 Task: Find connections with filter location Hatvan with filter topic #entrepreneurshipwith filter profile language French with filter current company BMW India with filter school Vignans Foundation for Science, Technology & Research with filter industry Investment Banking with filter service category Corporate Law with filter keywords title Customer Support
Action: Mouse moved to (538, 67)
Screenshot: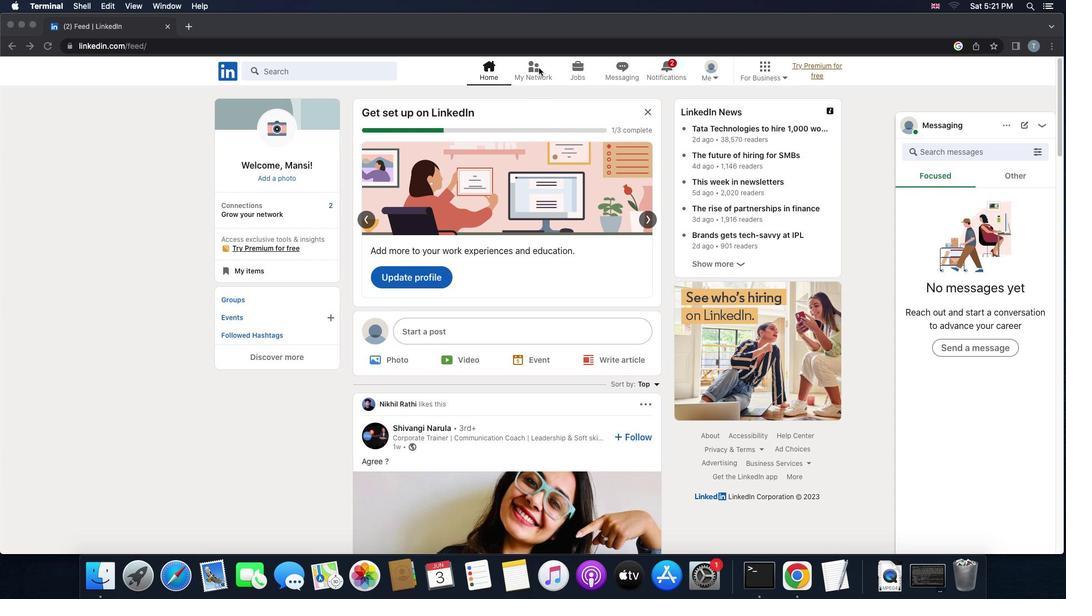 
Action: Mouse pressed left at (538, 67)
Screenshot: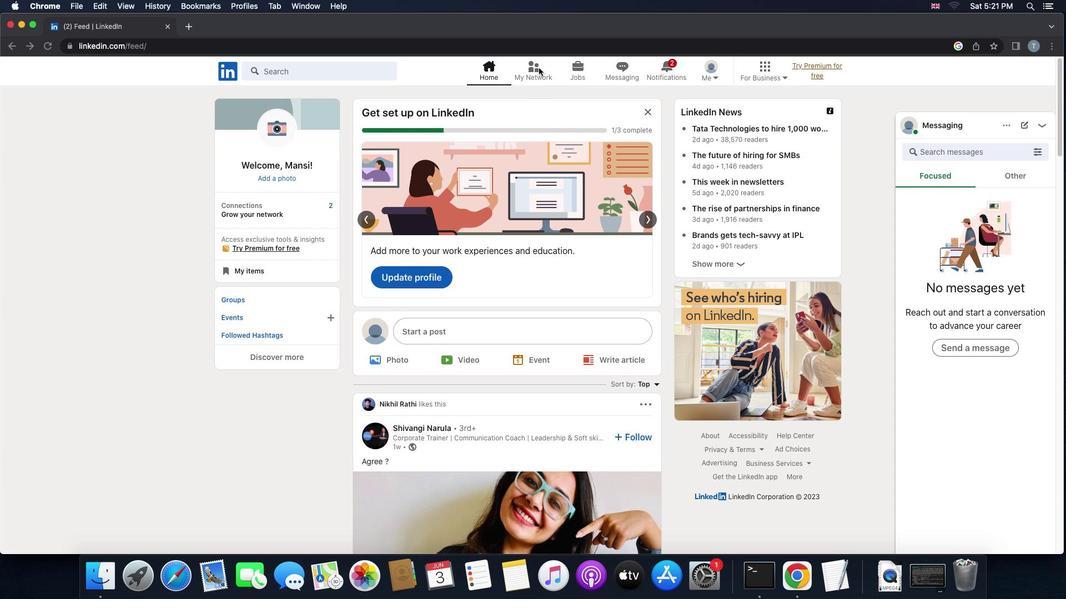 
Action: Mouse pressed left at (538, 67)
Screenshot: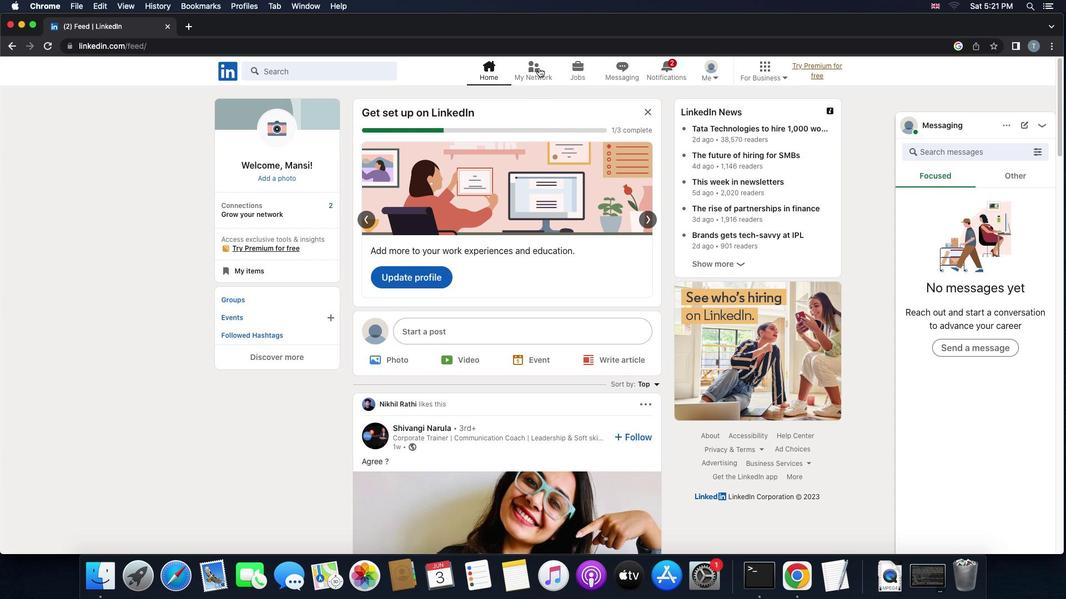 
Action: Mouse moved to (348, 128)
Screenshot: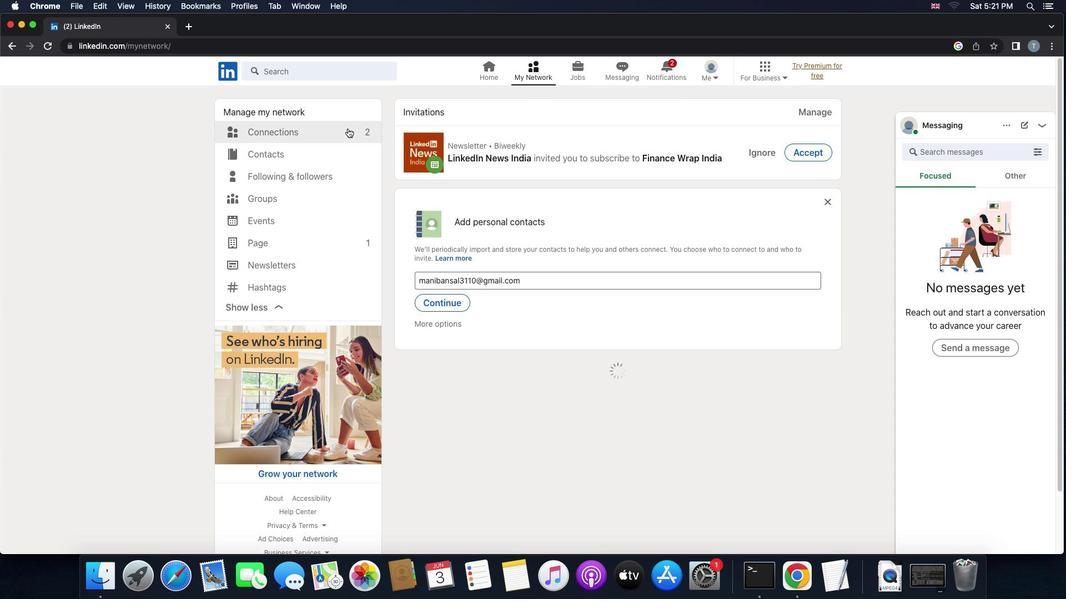 
Action: Mouse pressed left at (348, 128)
Screenshot: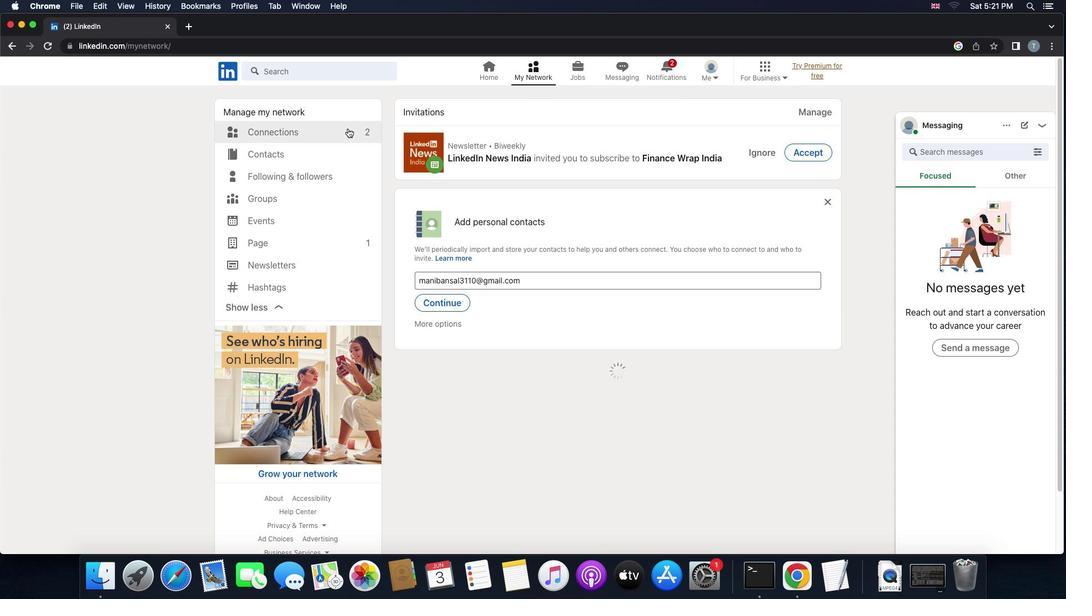 
Action: Mouse moved to (635, 136)
Screenshot: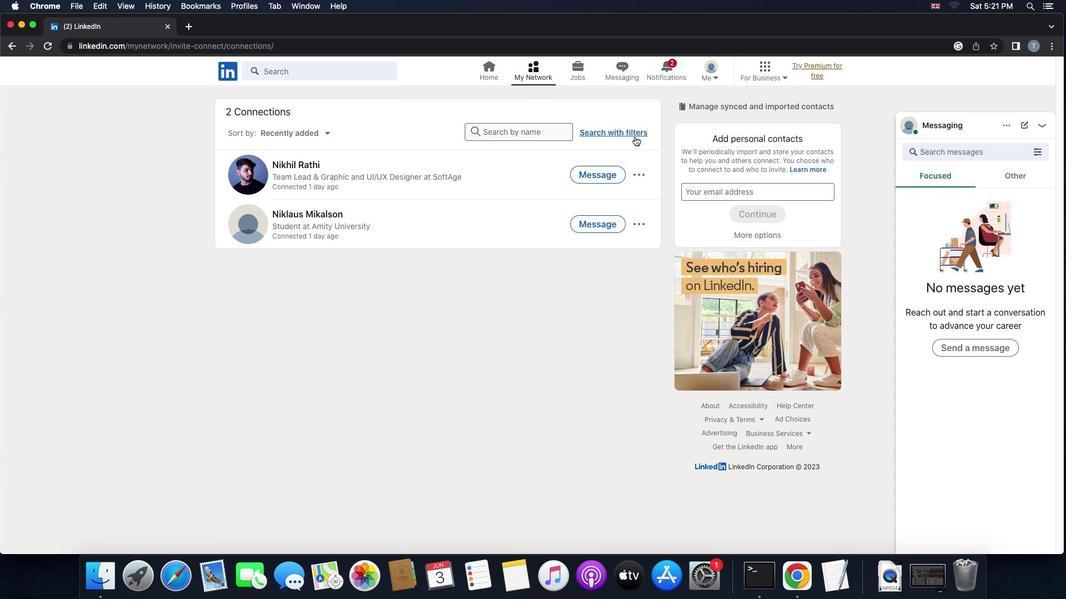 
Action: Mouse pressed left at (635, 136)
Screenshot: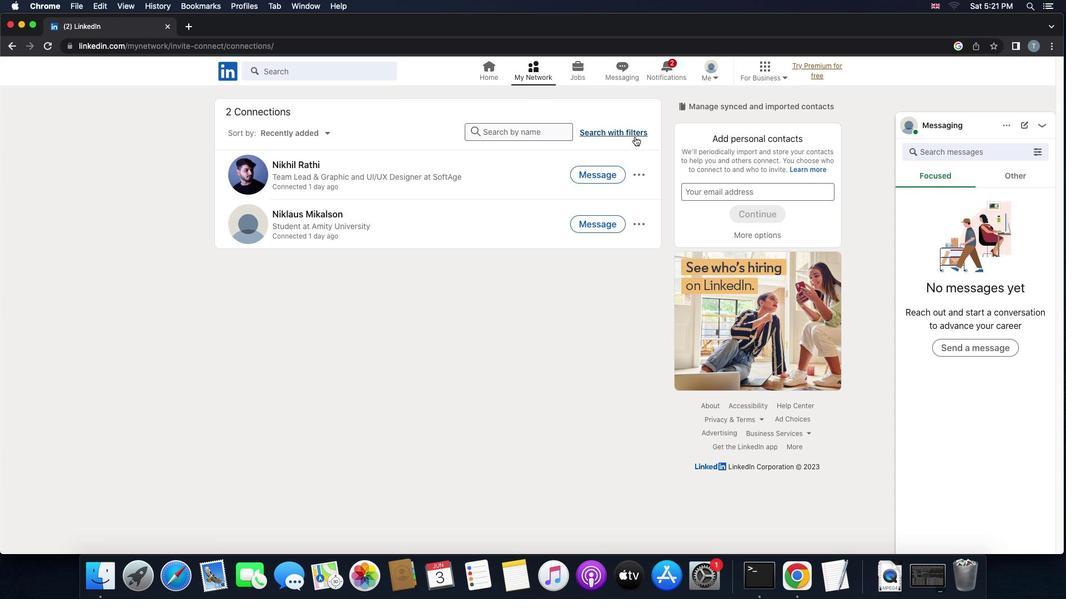 
Action: Mouse moved to (574, 97)
Screenshot: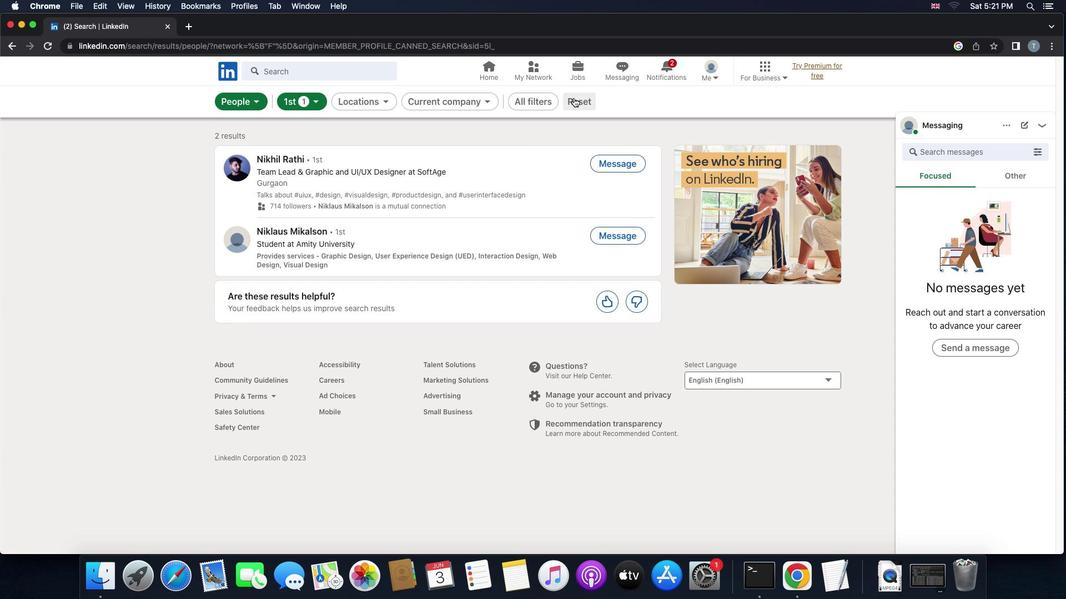 
Action: Mouse pressed left at (574, 97)
Screenshot: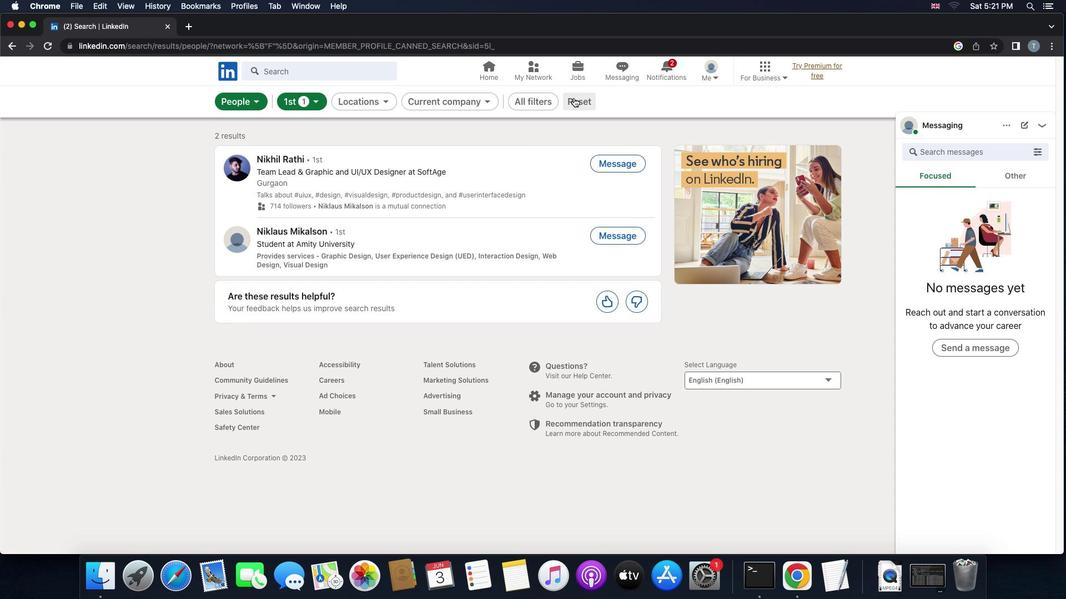 
Action: Mouse moved to (549, 102)
Screenshot: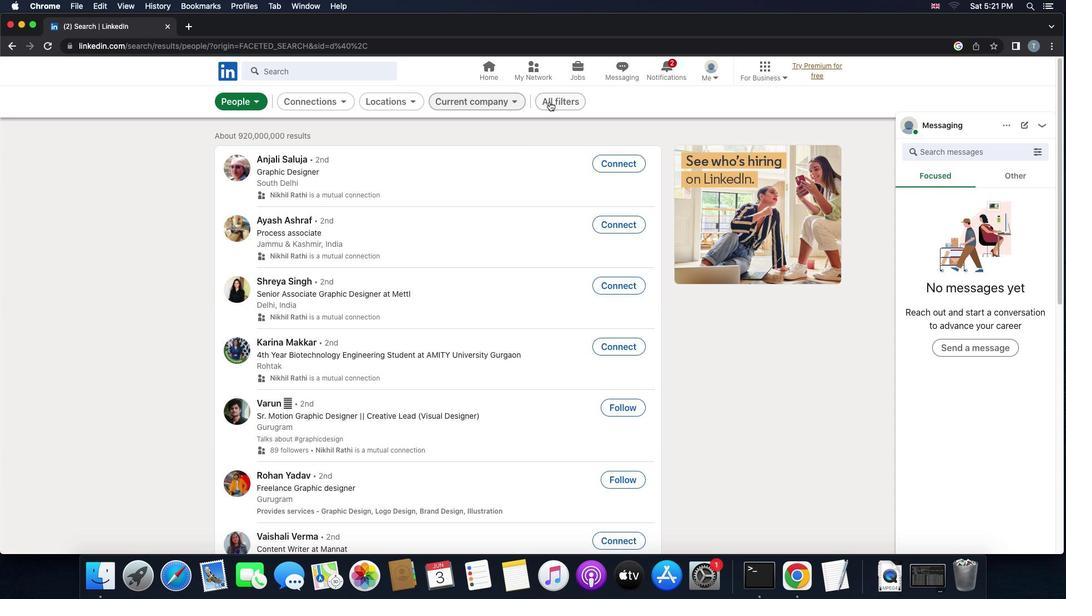 
Action: Mouse pressed left at (549, 102)
Screenshot: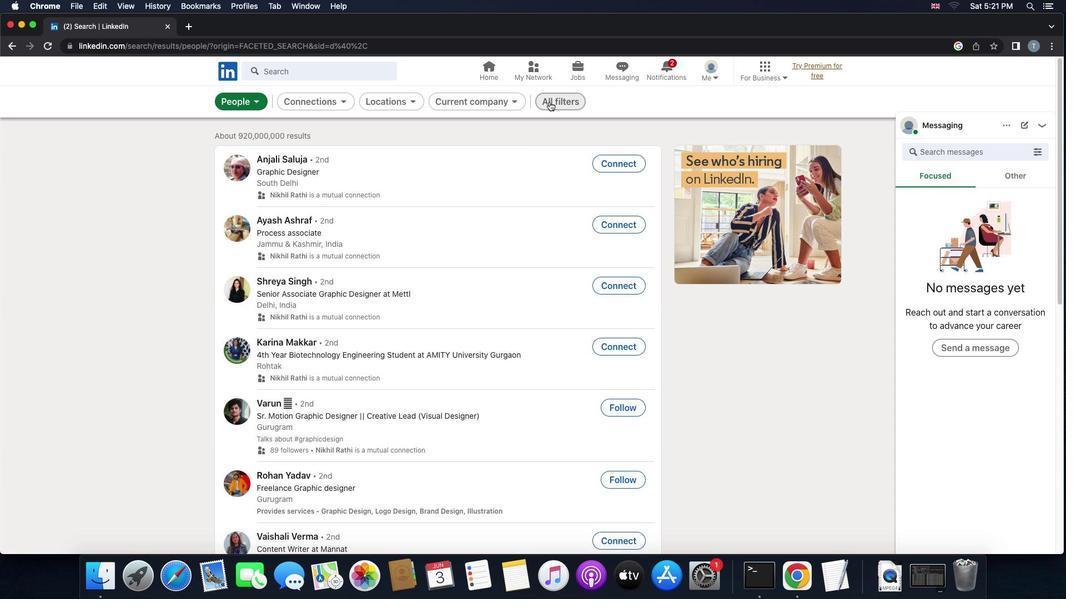 
Action: Mouse moved to (824, 251)
Screenshot: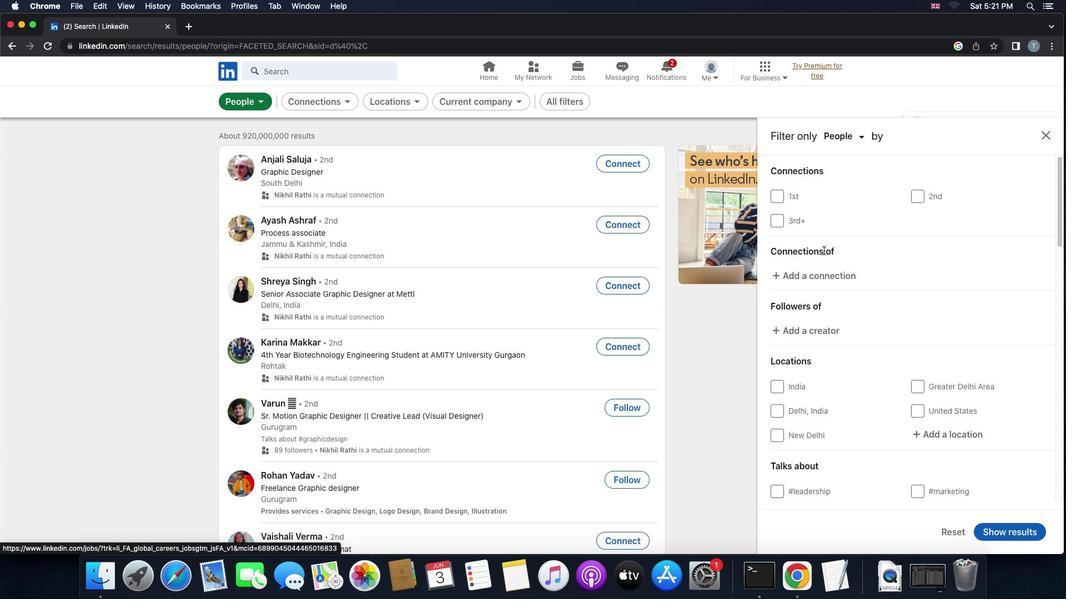 
Action: Mouse scrolled (824, 251) with delta (0, 0)
Screenshot: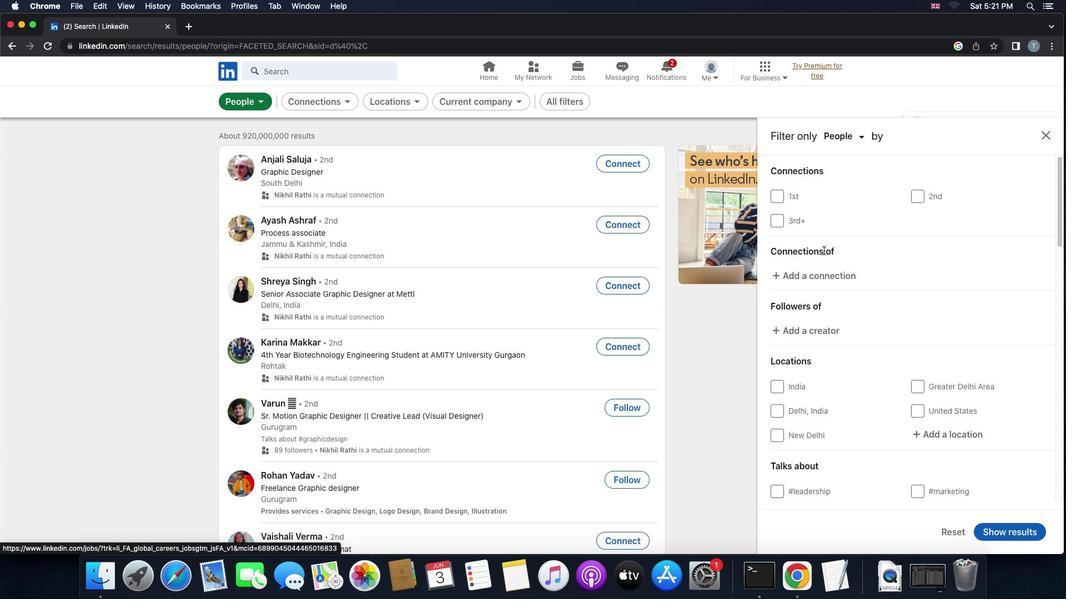 
Action: Mouse scrolled (824, 251) with delta (0, 0)
Screenshot: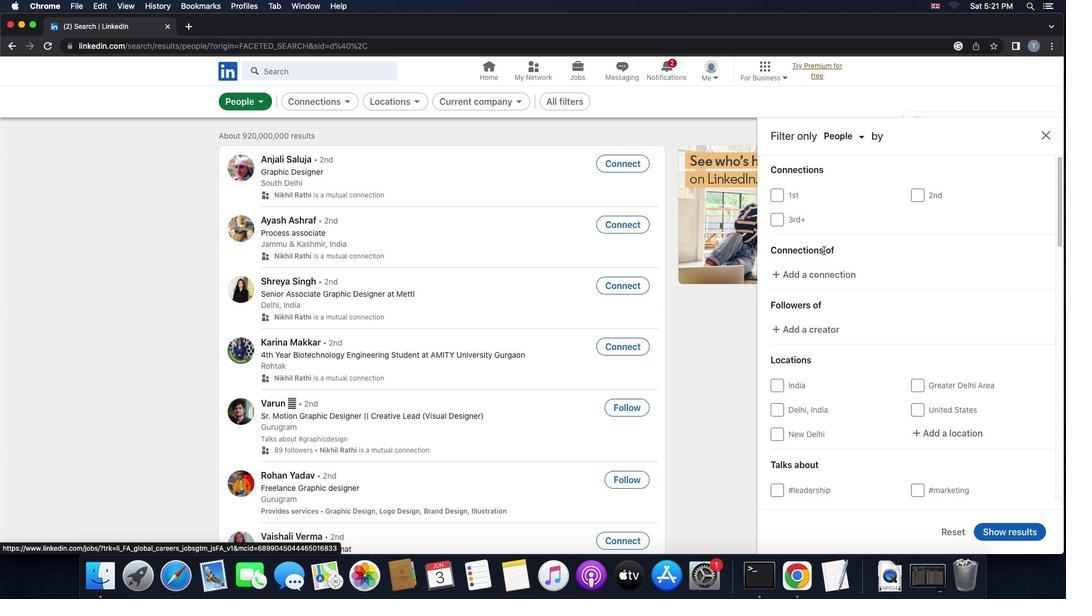 
Action: Mouse scrolled (824, 251) with delta (0, -1)
Screenshot: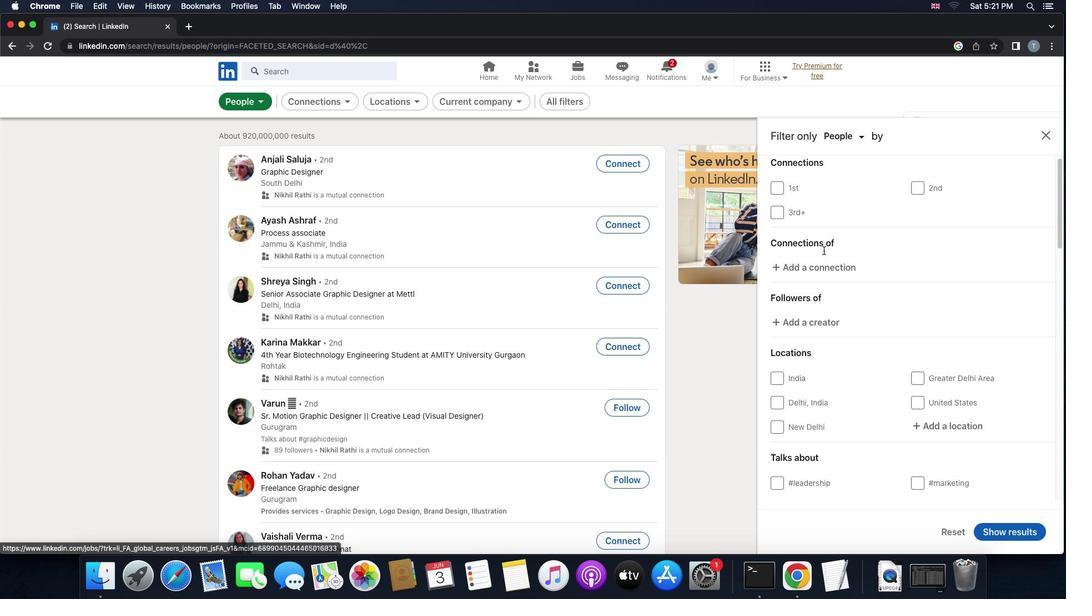 
Action: Mouse scrolled (824, 251) with delta (0, -1)
Screenshot: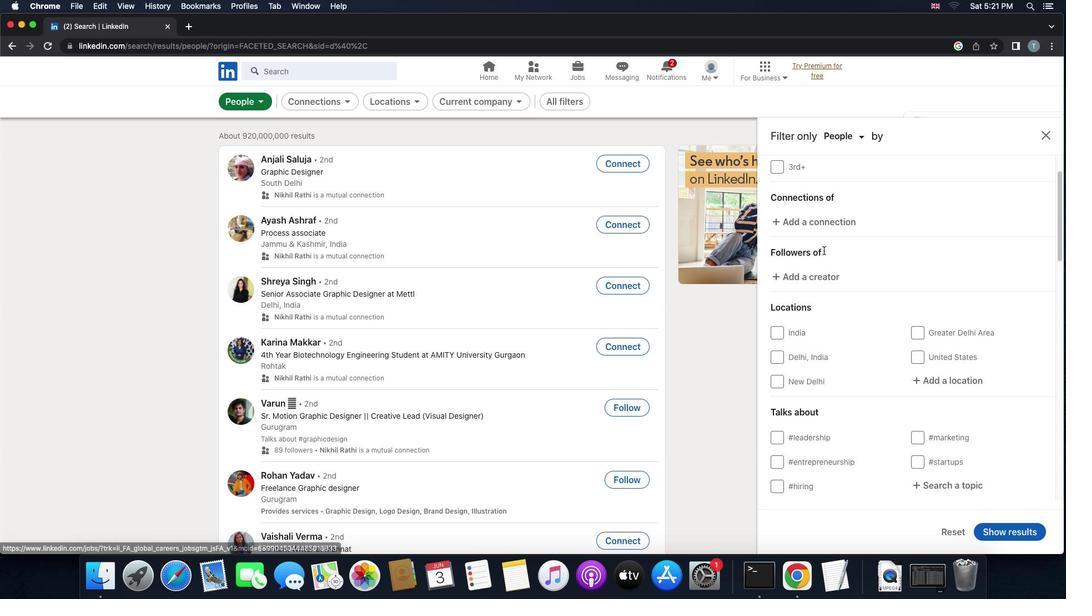 
Action: Mouse moved to (938, 254)
Screenshot: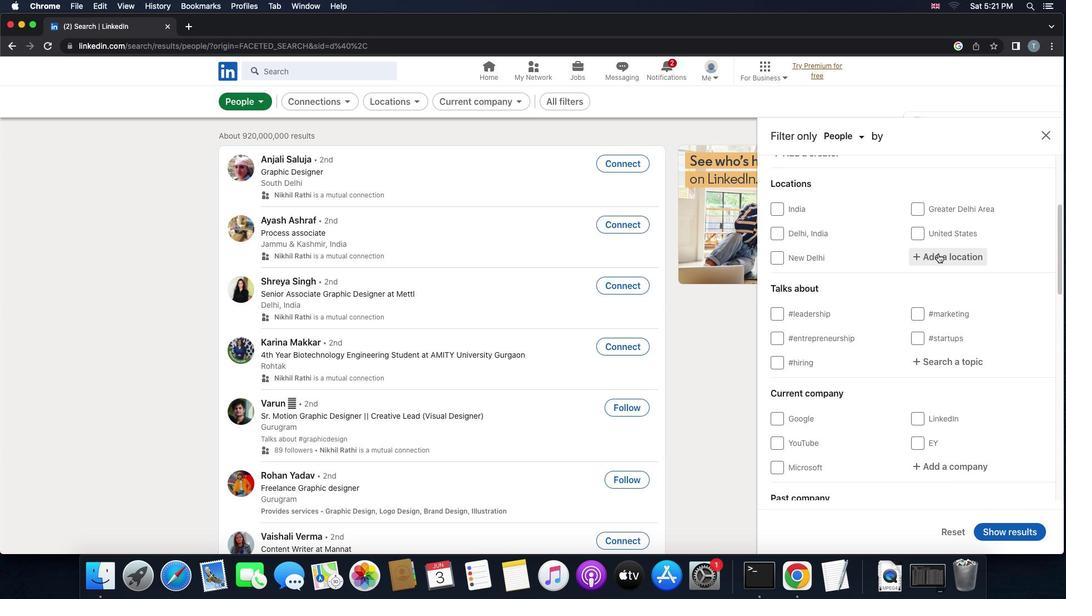 
Action: Mouse pressed left at (938, 254)
Screenshot: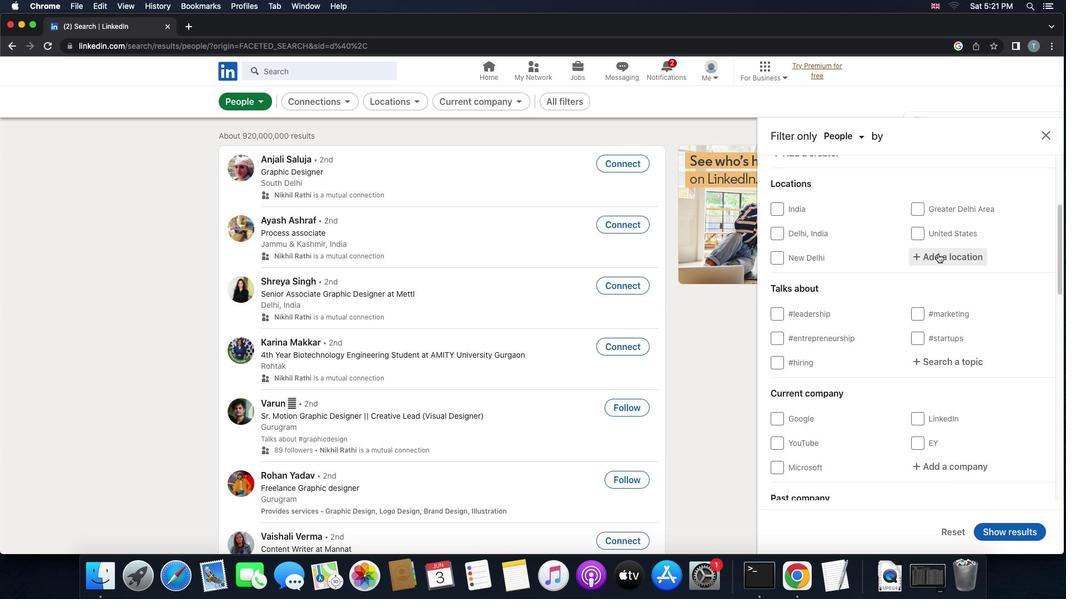 
Action: Key pressed 'h''a''t''v''a''n'
Screenshot: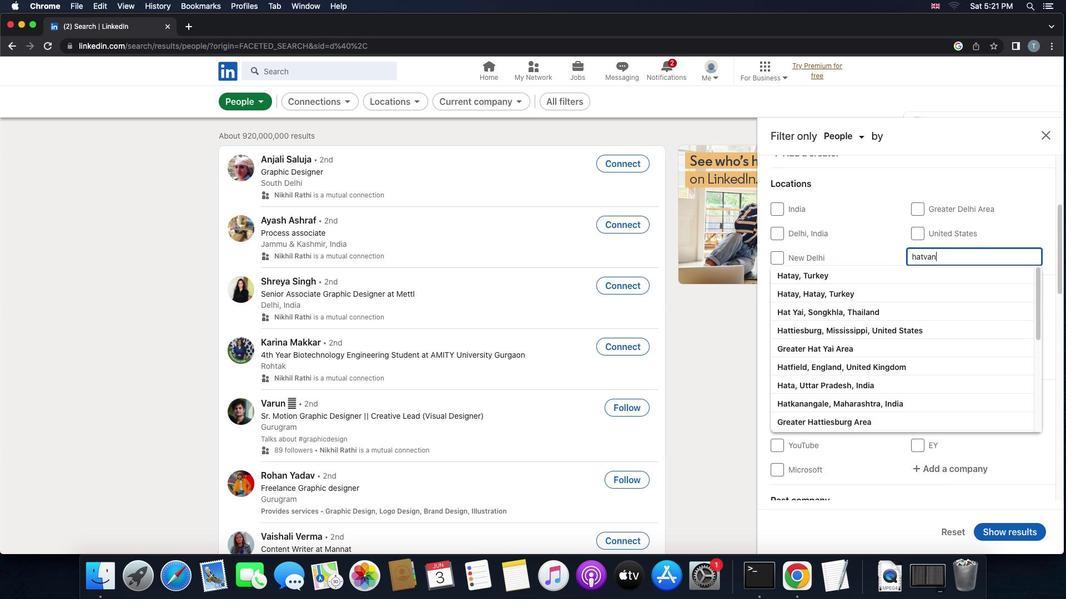 
Action: Mouse moved to (935, 276)
Screenshot: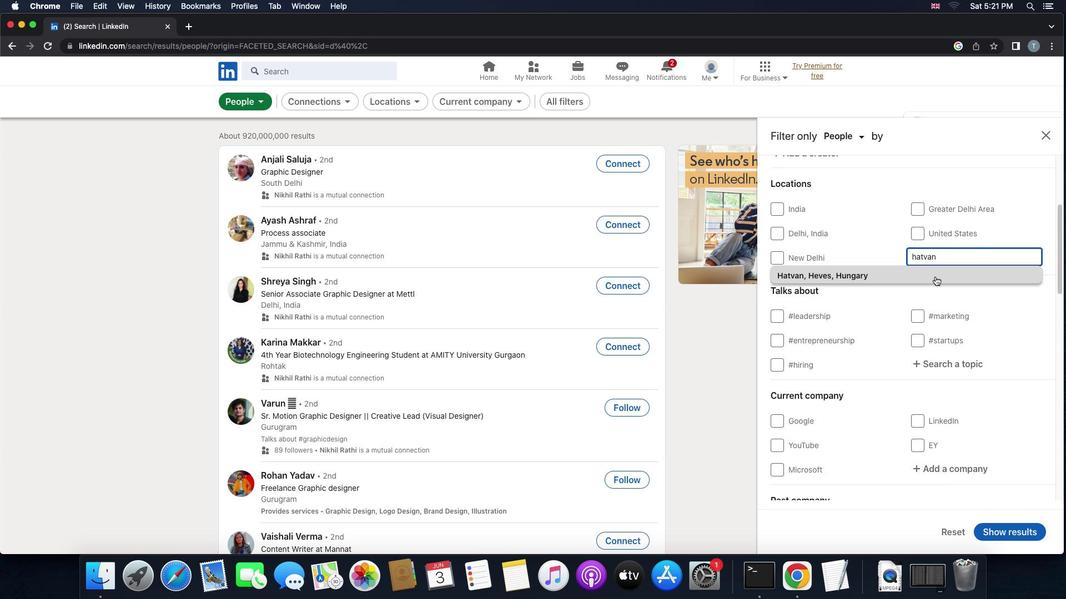 
Action: Mouse pressed left at (935, 276)
Screenshot: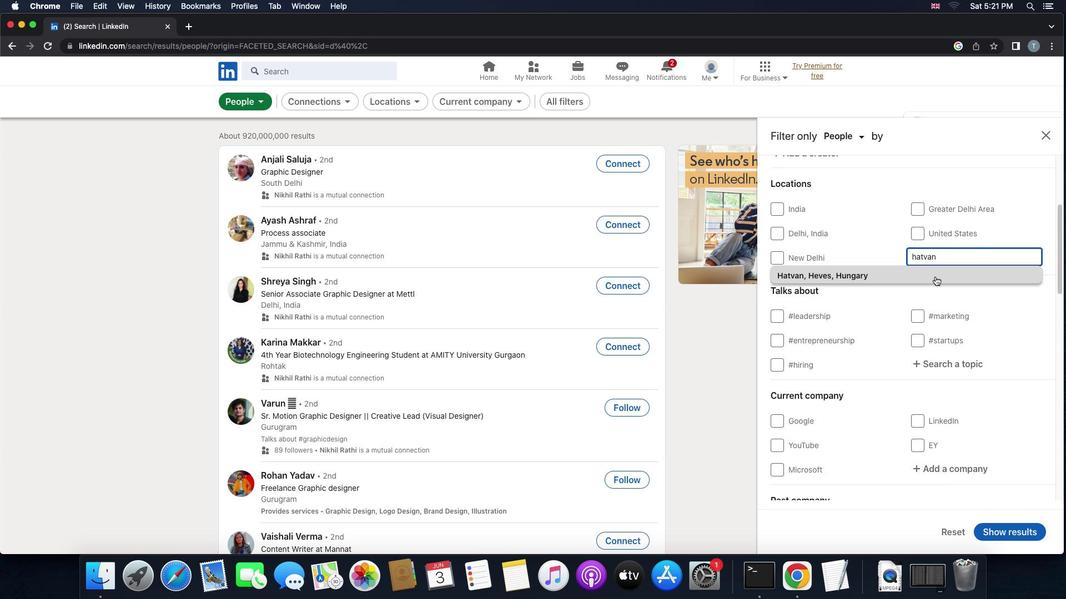 
Action: Mouse moved to (927, 382)
Screenshot: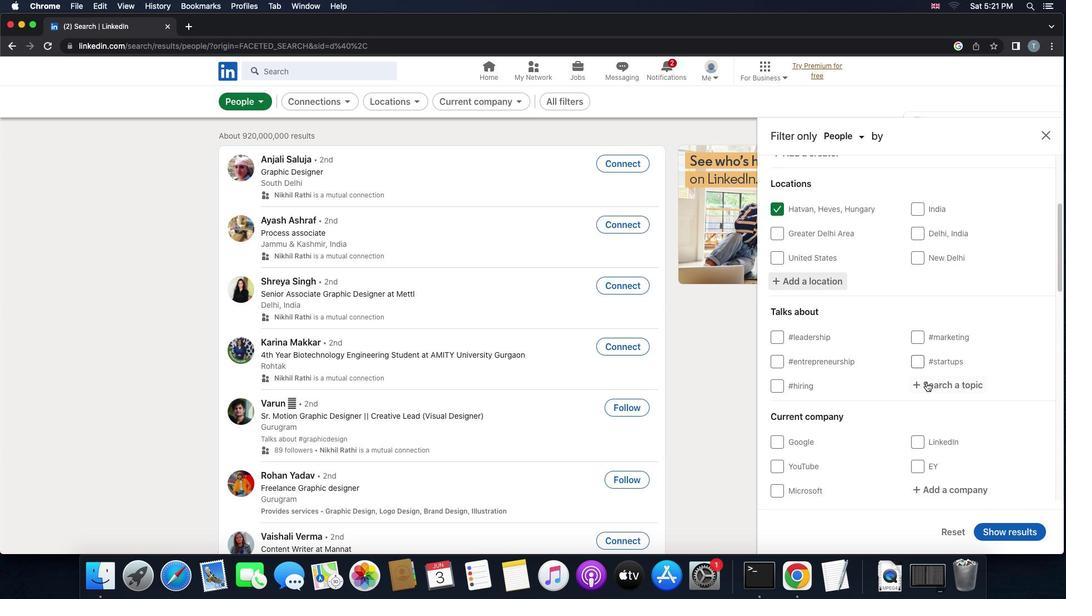 
Action: Mouse pressed left at (927, 382)
Screenshot: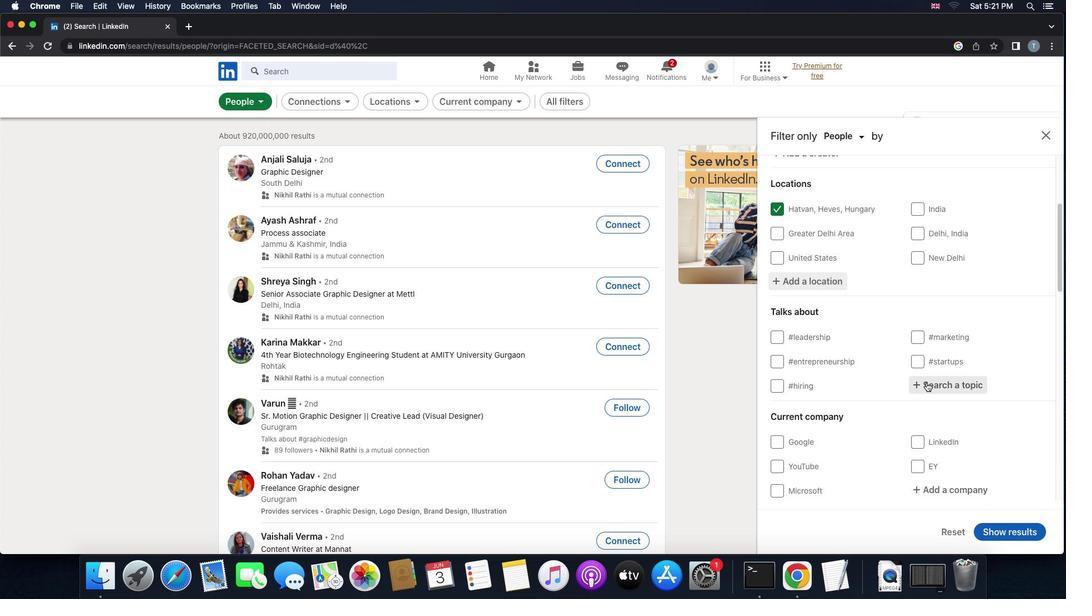 
Action: Key pressed 'e''n''t''r''e''p''r''e''n''e''u''r''s''g'Key.backspace'h'
Screenshot: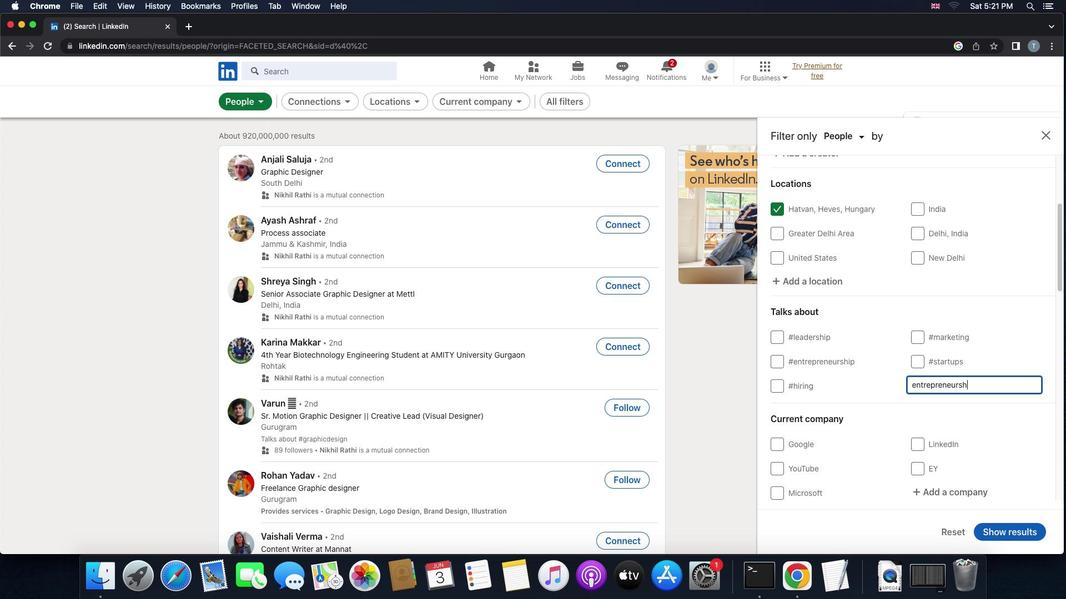 
Action: Mouse moved to (883, 398)
Screenshot: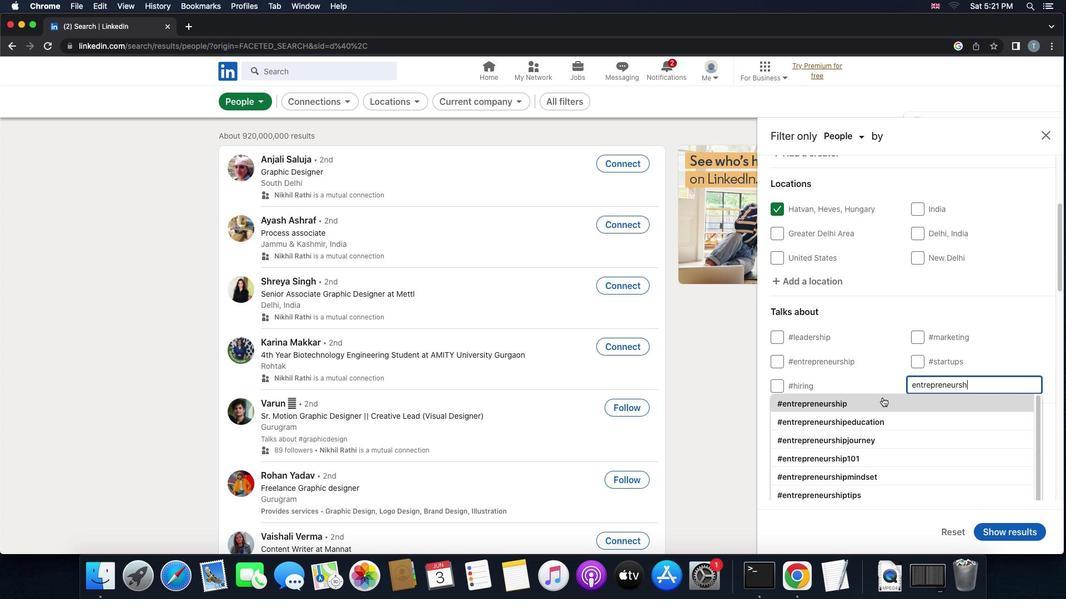 
Action: Mouse pressed left at (883, 398)
Screenshot: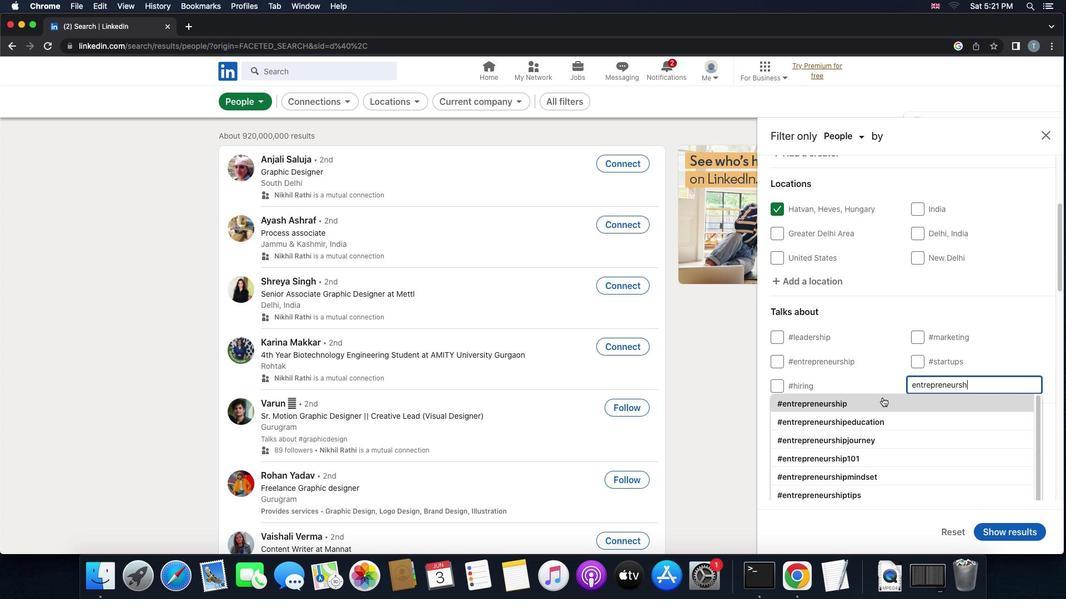 
Action: Mouse scrolled (883, 398) with delta (0, 0)
Screenshot: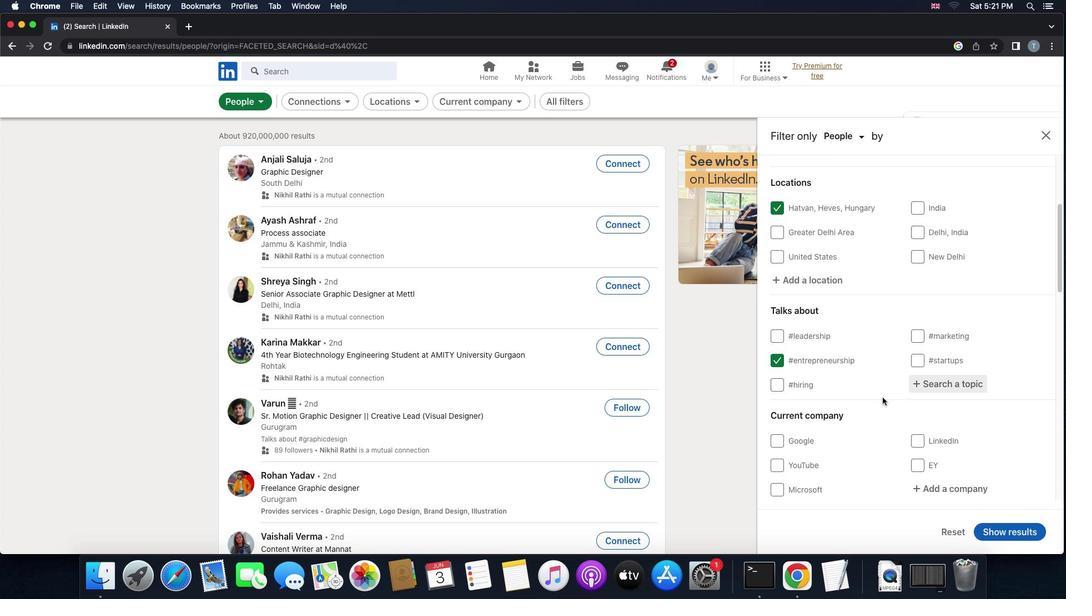 
Action: Mouse scrolled (883, 398) with delta (0, 0)
Screenshot: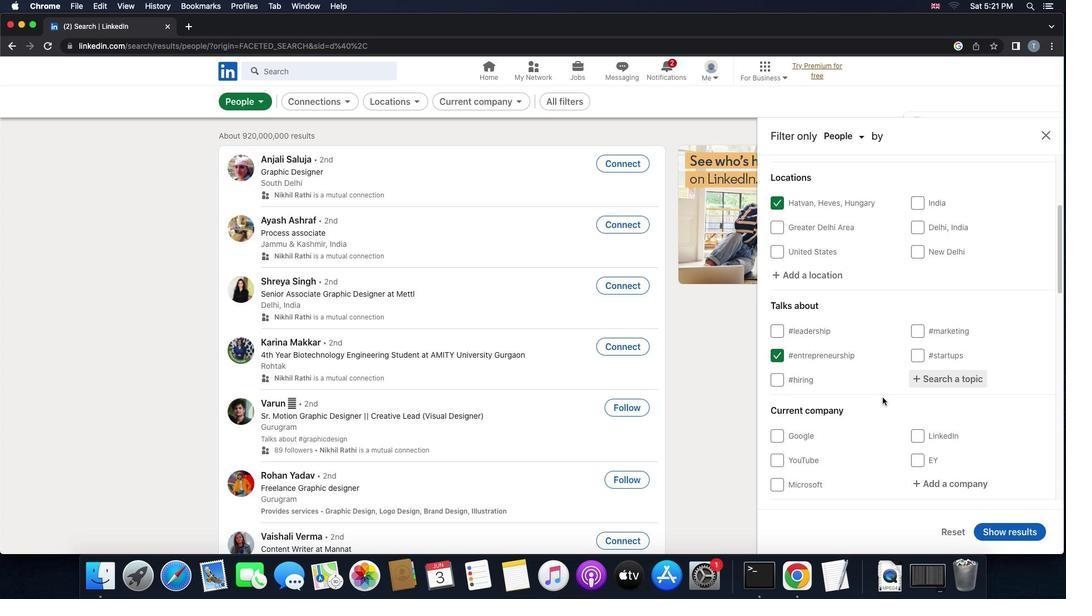 
Action: Mouse scrolled (883, 398) with delta (0, -1)
Screenshot: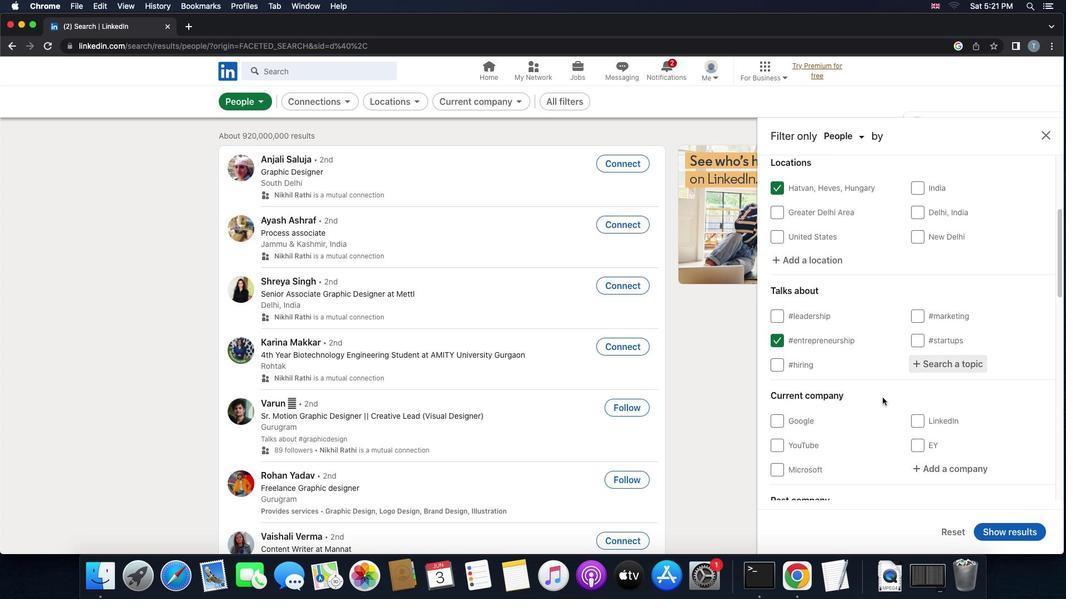 
Action: Mouse scrolled (883, 398) with delta (0, 0)
Screenshot: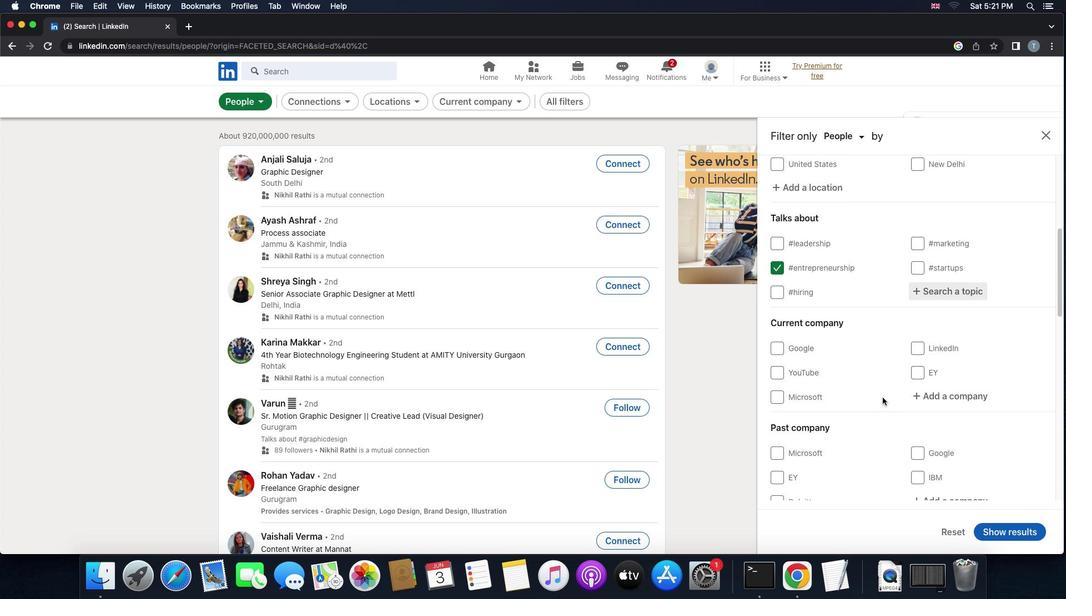 
Action: Mouse scrolled (883, 398) with delta (0, 0)
Screenshot: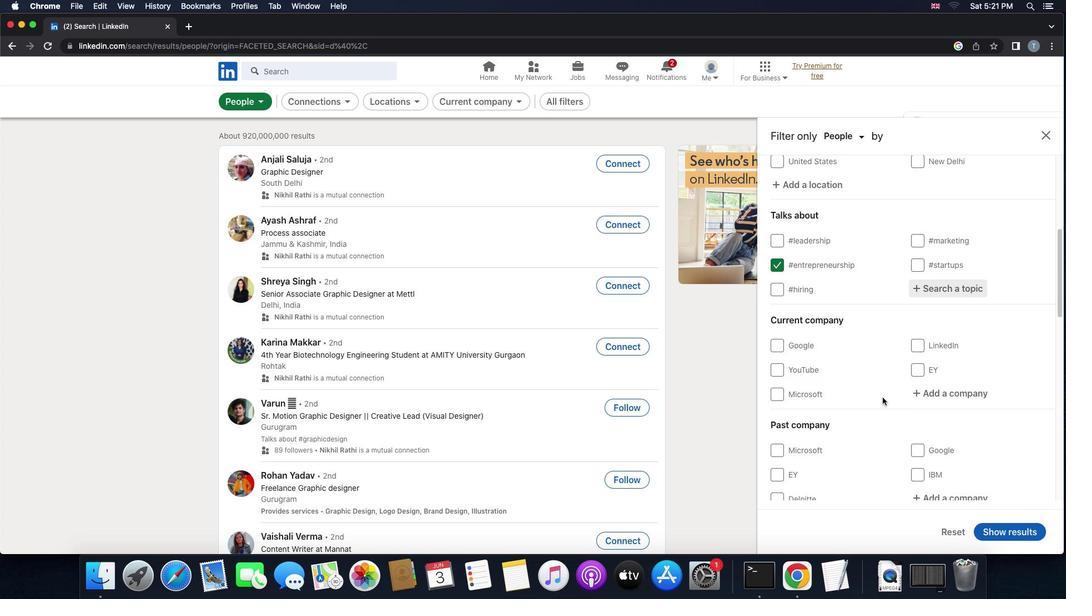 
Action: Mouse moved to (952, 383)
Screenshot: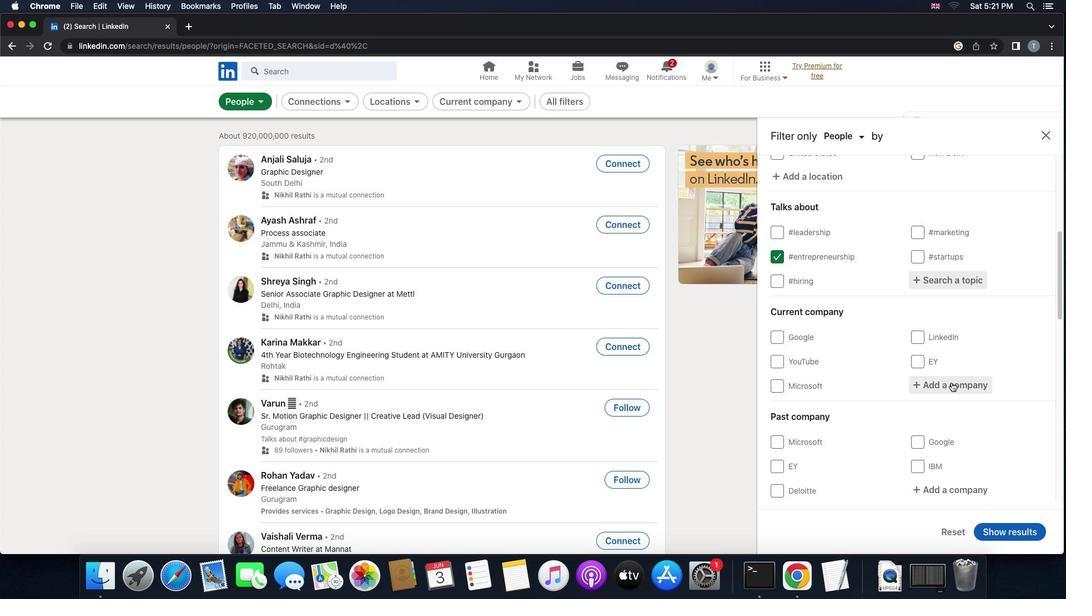 
Action: Mouse pressed left at (952, 383)
Screenshot: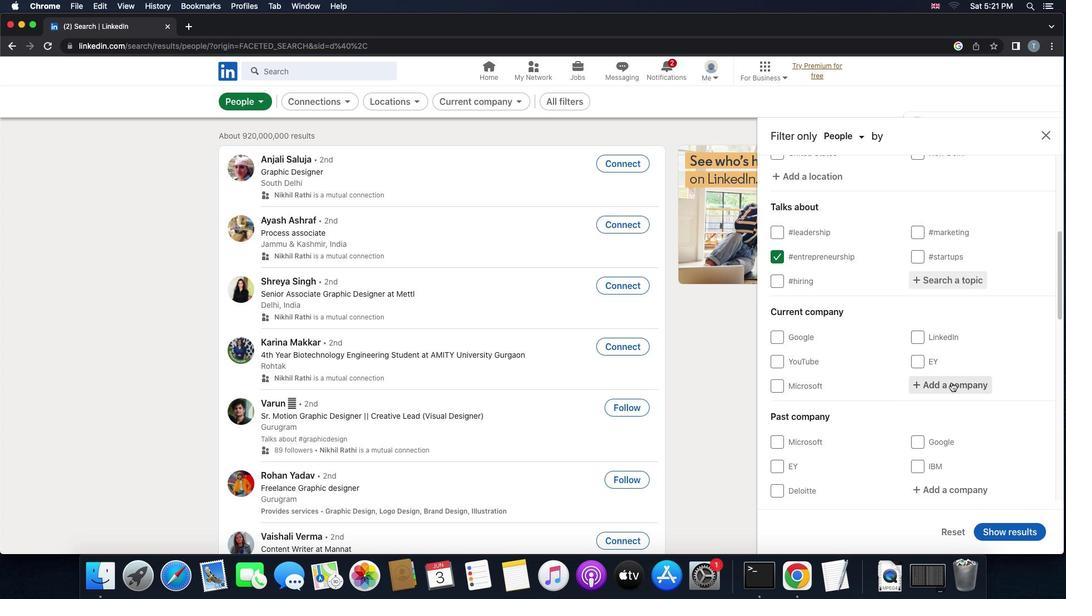 
Action: Key pressed Key.shift'B''M''W'Key.space'i''n''d''a'Key.backspace'i''a'
Screenshot: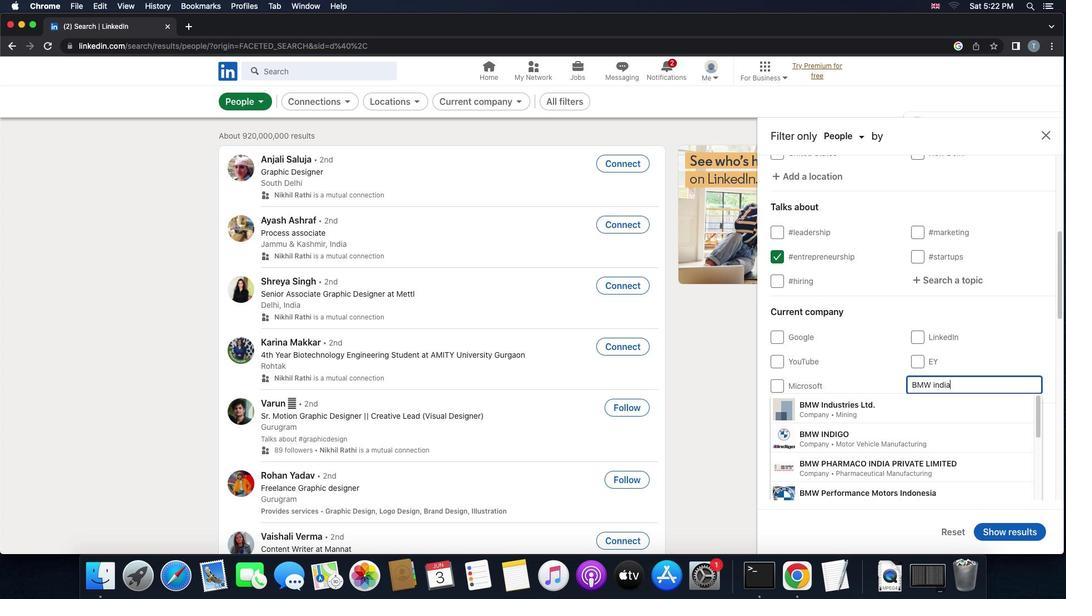 
Action: Mouse moved to (935, 399)
Screenshot: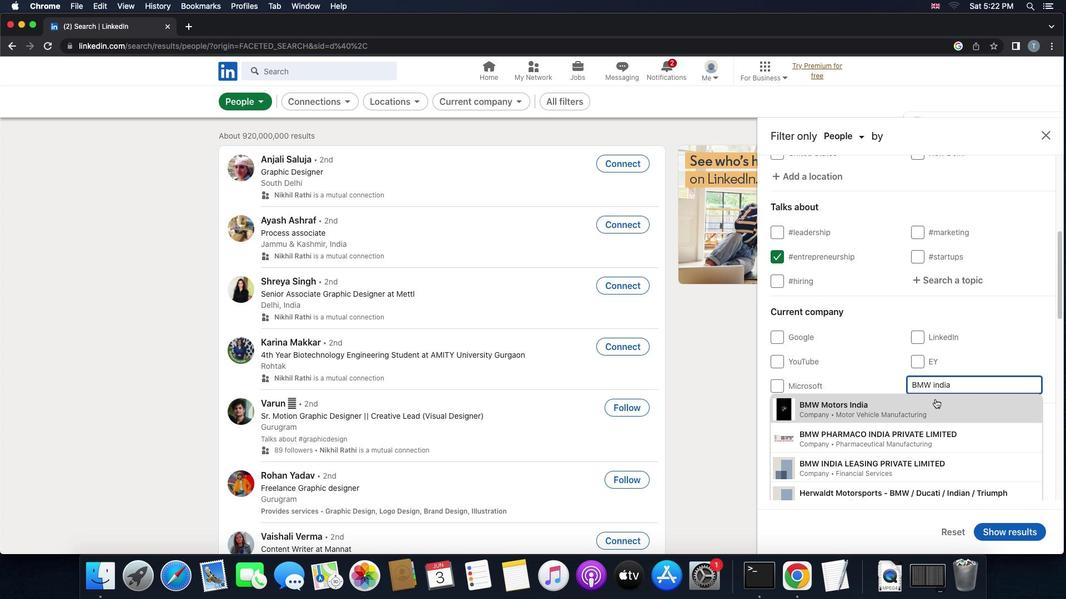 
Action: Mouse pressed left at (935, 399)
Screenshot: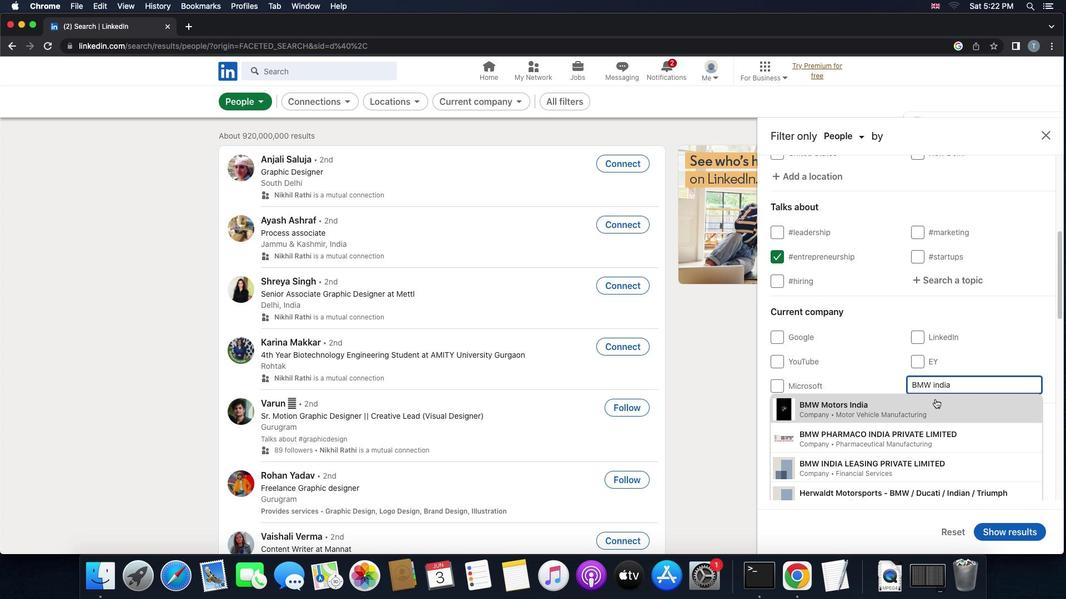 
Action: Mouse scrolled (935, 399) with delta (0, 0)
Screenshot: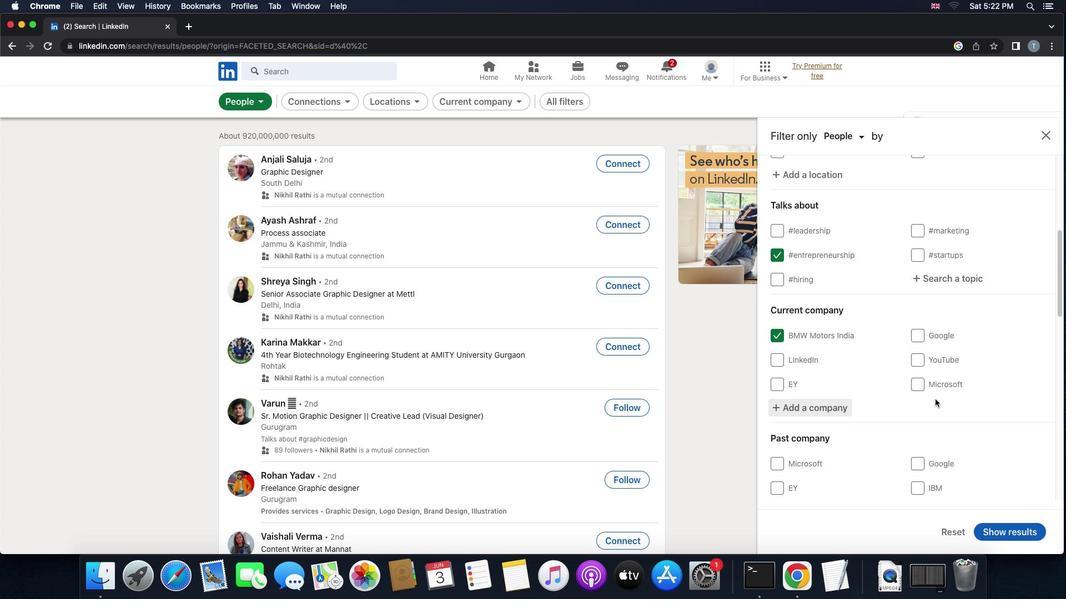 
Action: Mouse scrolled (935, 399) with delta (0, 0)
Screenshot: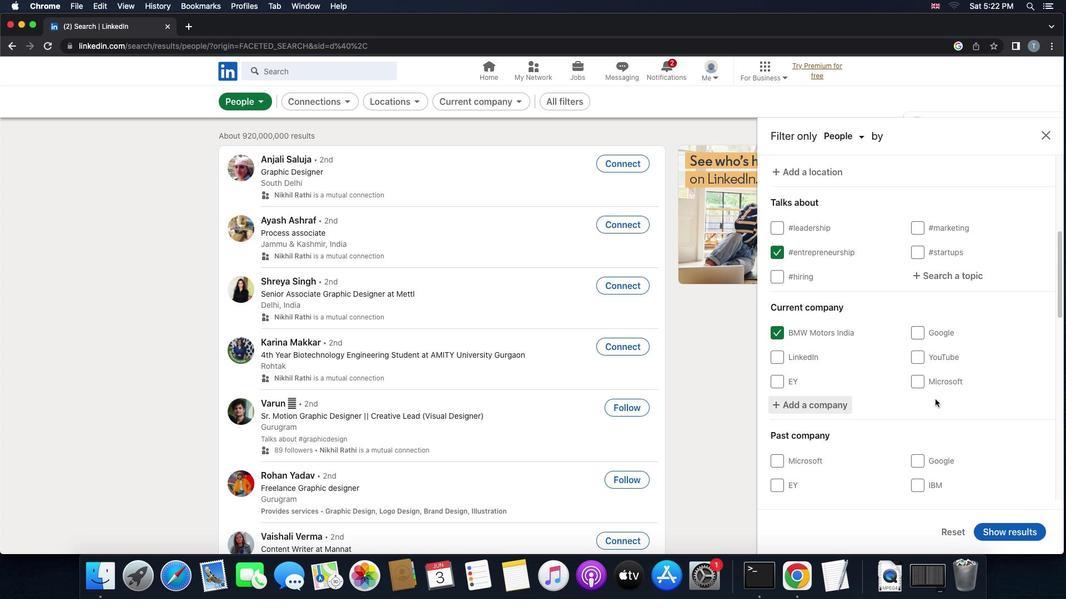 
Action: Mouse scrolled (935, 399) with delta (0, 0)
Screenshot: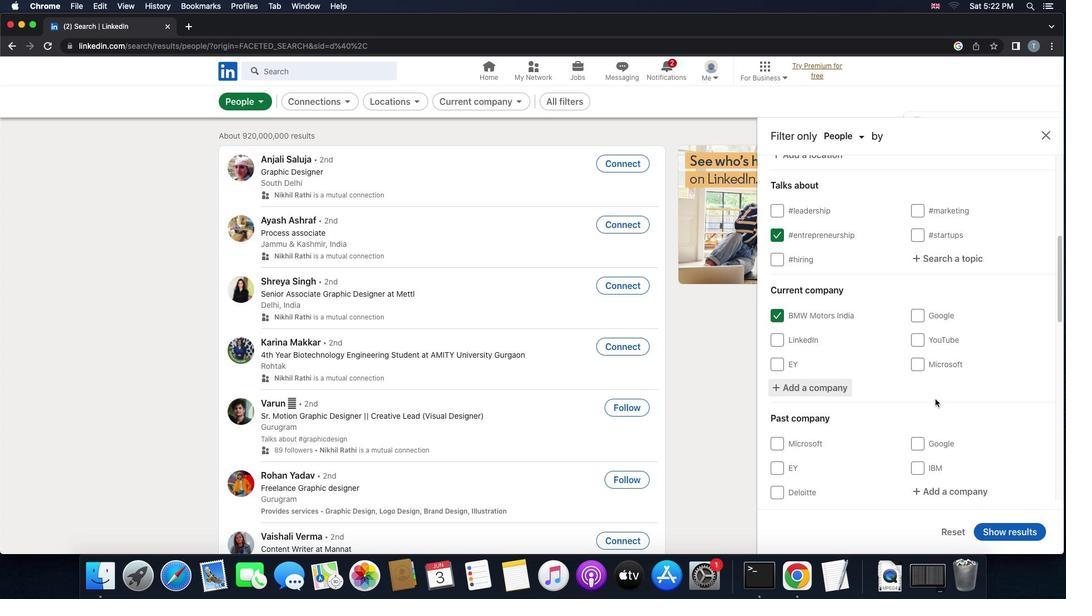 
Action: Mouse scrolled (935, 399) with delta (0, 0)
Screenshot: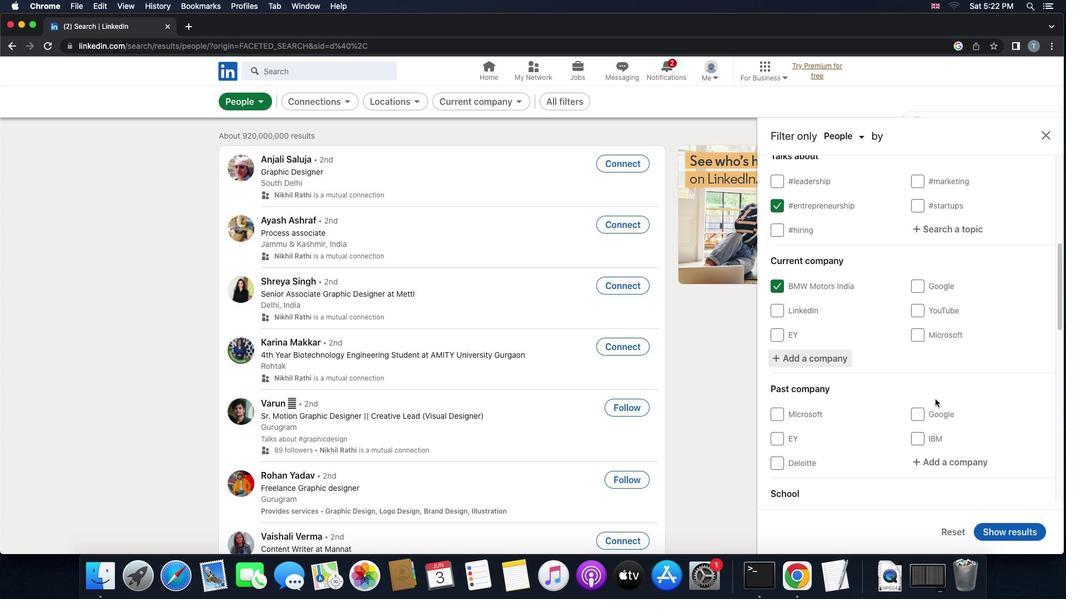 
Action: Mouse scrolled (935, 399) with delta (0, 0)
Screenshot: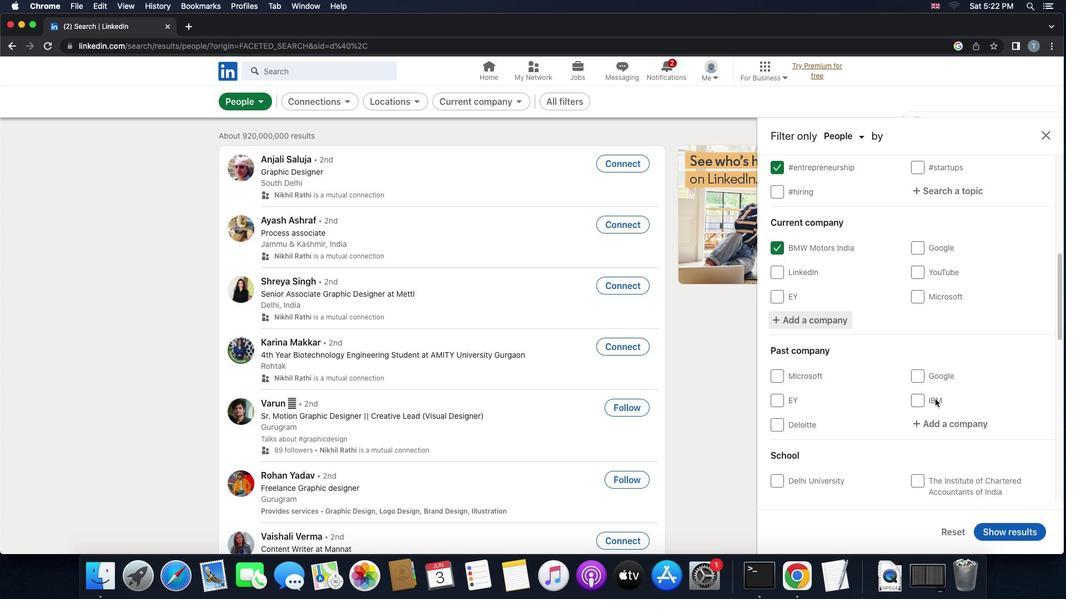 
Action: Mouse moved to (935, 399)
Screenshot: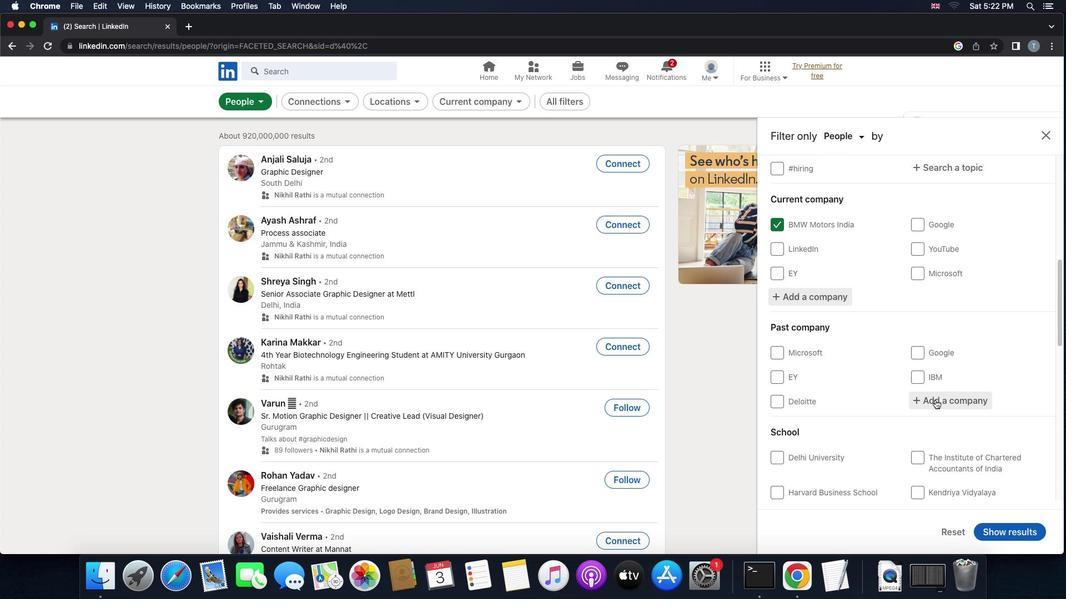 
Action: Mouse scrolled (935, 399) with delta (0, 0)
Screenshot: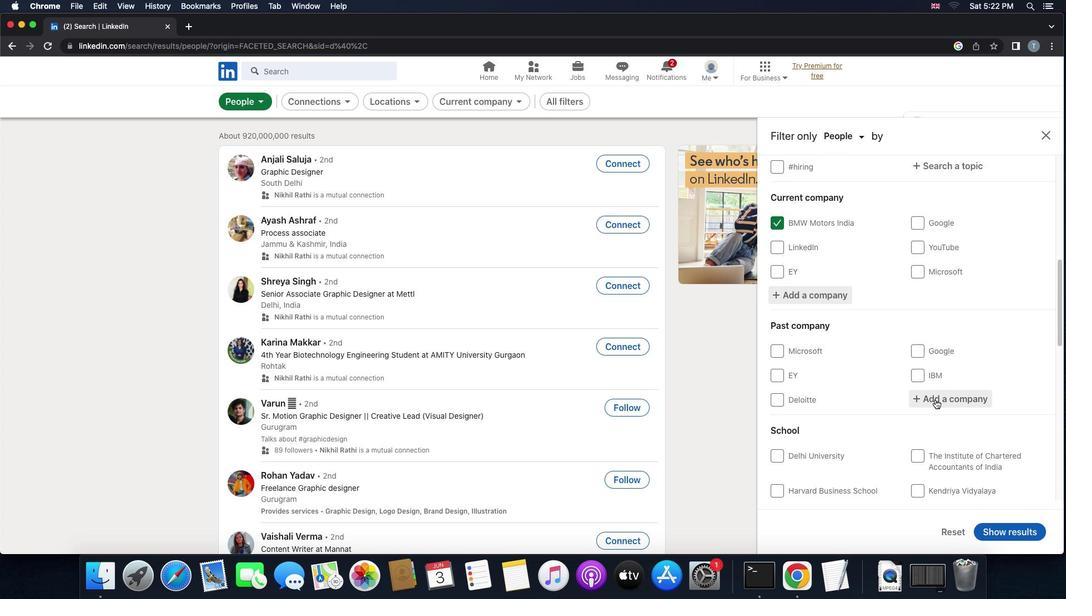 
Action: Mouse scrolled (935, 399) with delta (0, 0)
Screenshot: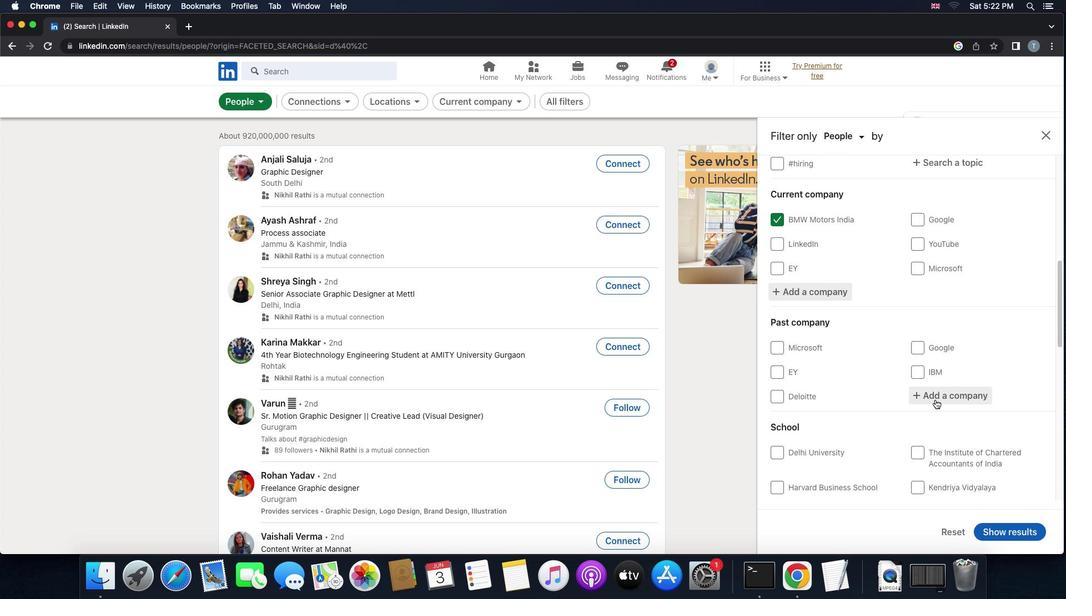 
Action: Mouse scrolled (935, 399) with delta (0, 0)
Screenshot: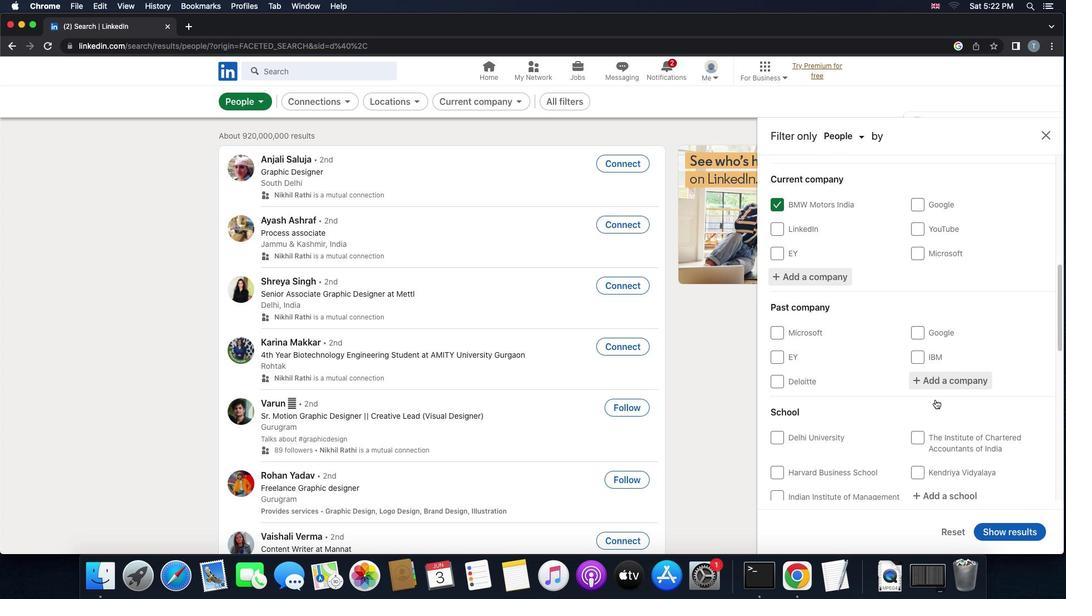 
Action: Mouse moved to (931, 454)
Screenshot: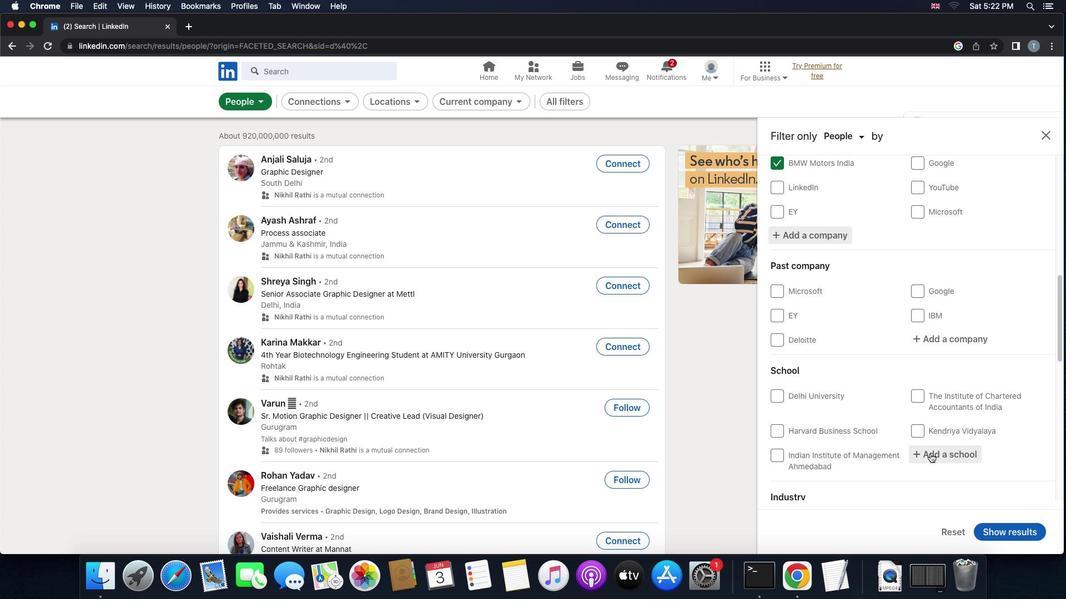 
Action: Mouse pressed left at (931, 454)
Screenshot: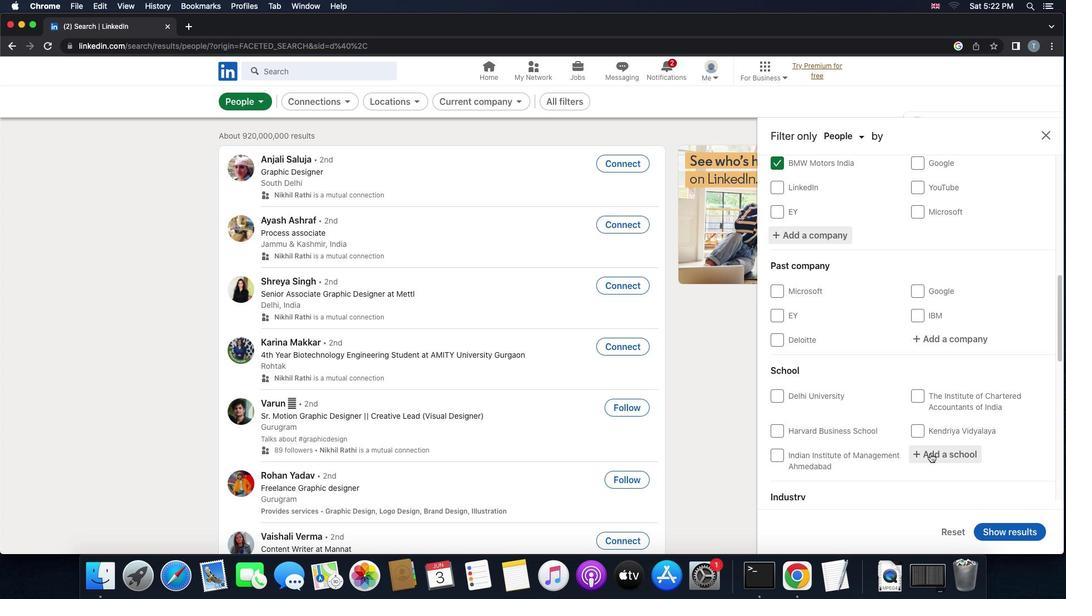 
Action: Mouse moved to (929, 453)
Screenshot: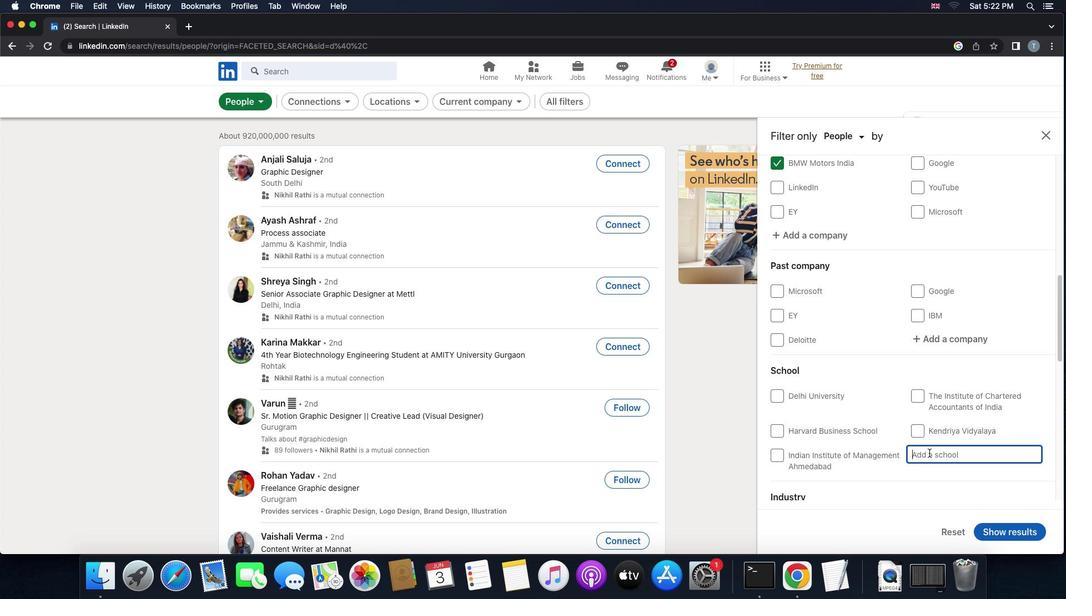 
Action: Key pressed 'v''i''g''n''a''n'"'"'s'Key.space'f''o''u''n''d''a''t''i''o''n'
Screenshot: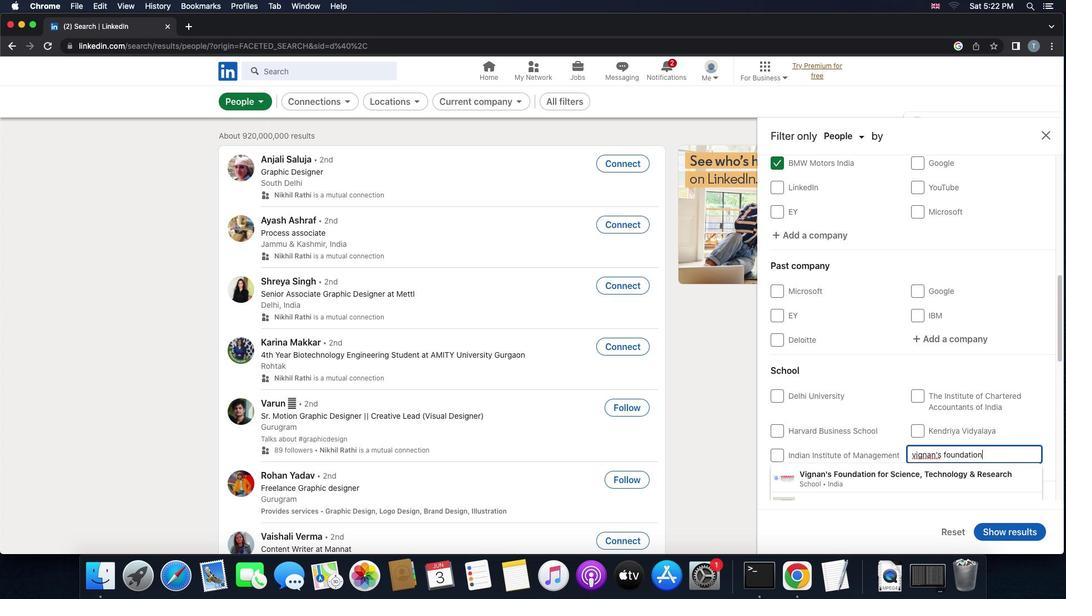
Action: Mouse moved to (899, 476)
Screenshot: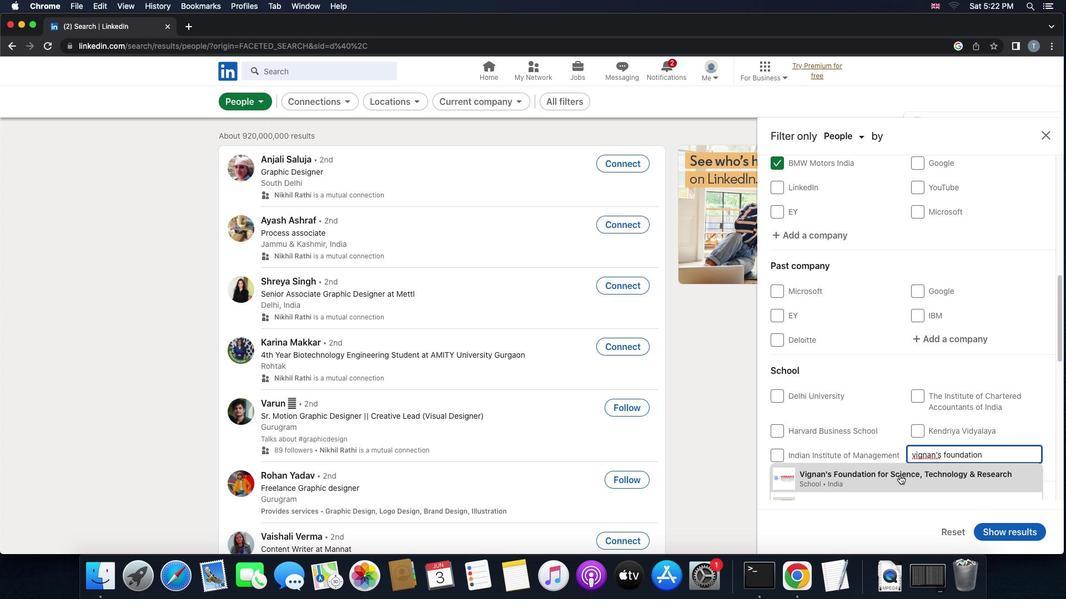 
Action: Mouse pressed left at (899, 476)
Screenshot: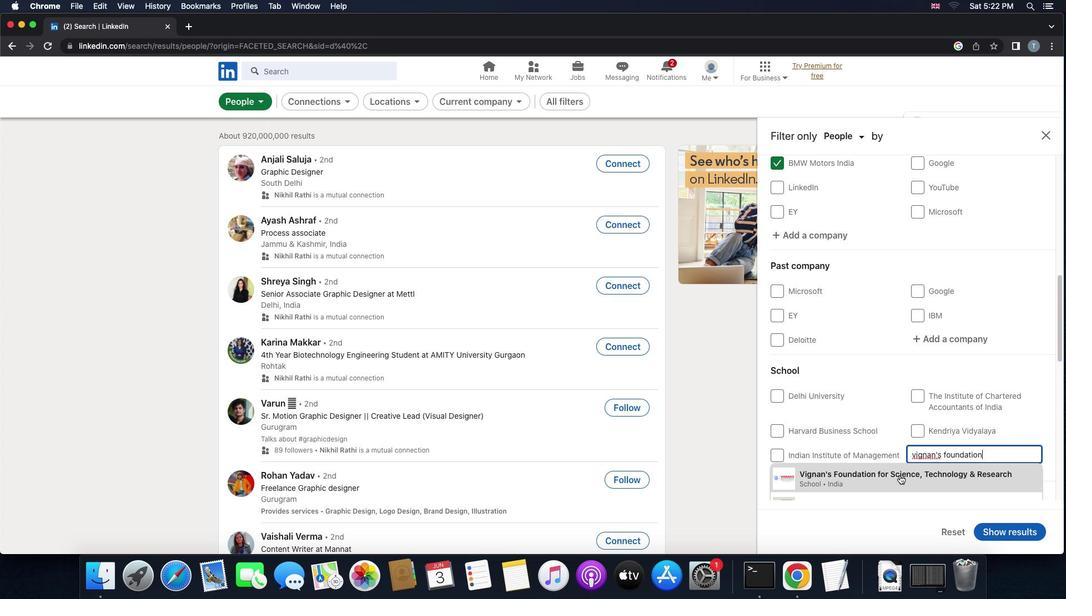 
Action: Mouse scrolled (899, 476) with delta (0, 0)
Screenshot: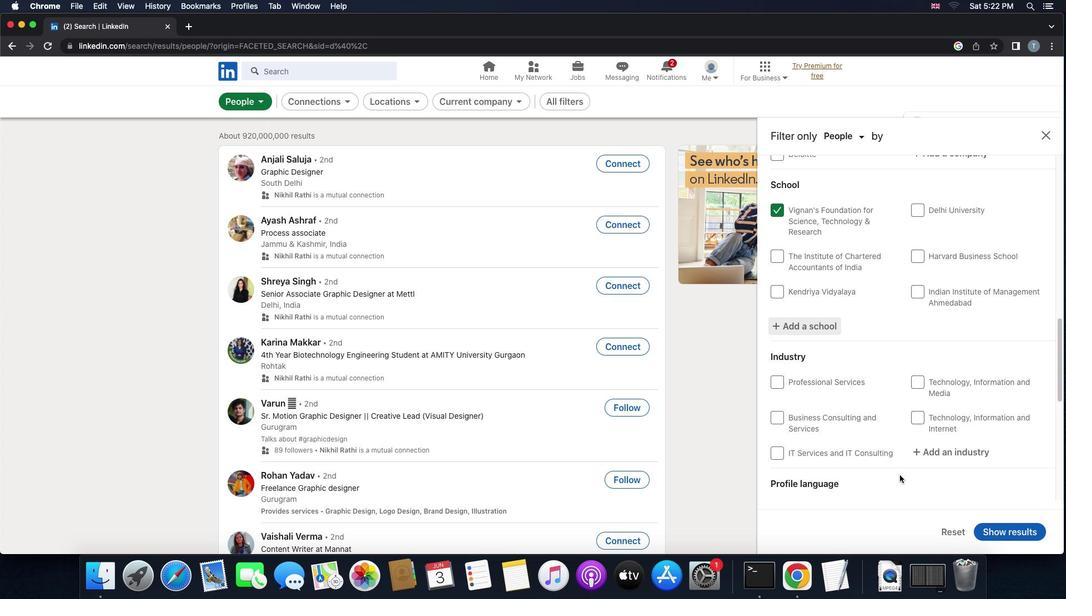 
Action: Mouse scrolled (899, 476) with delta (0, 0)
Screenshot: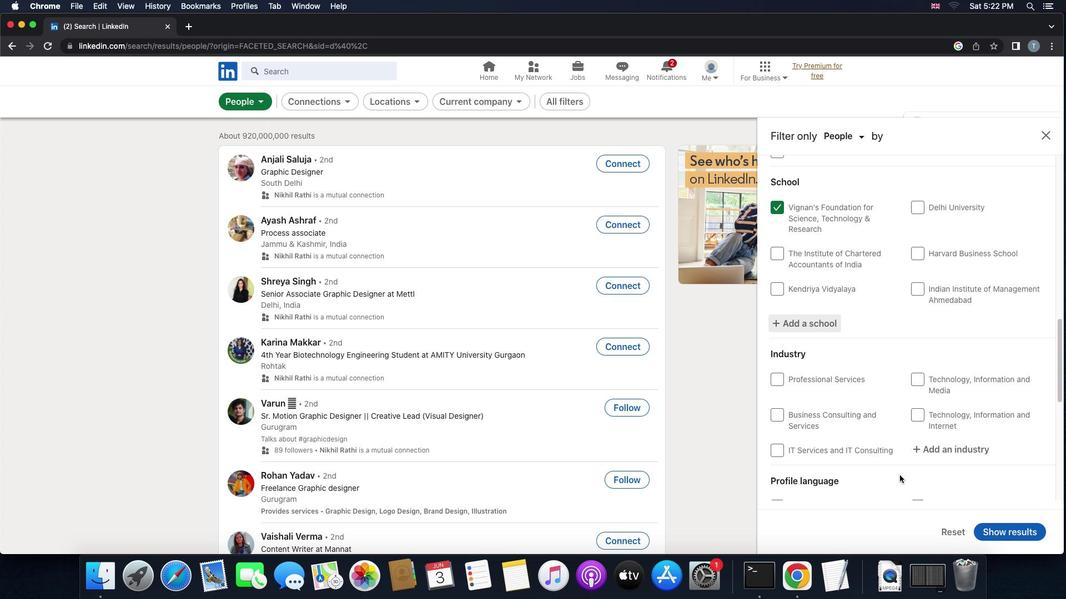 
Action: Mouse scrolled (899, 476) with delta (0, -1)
Screenshot: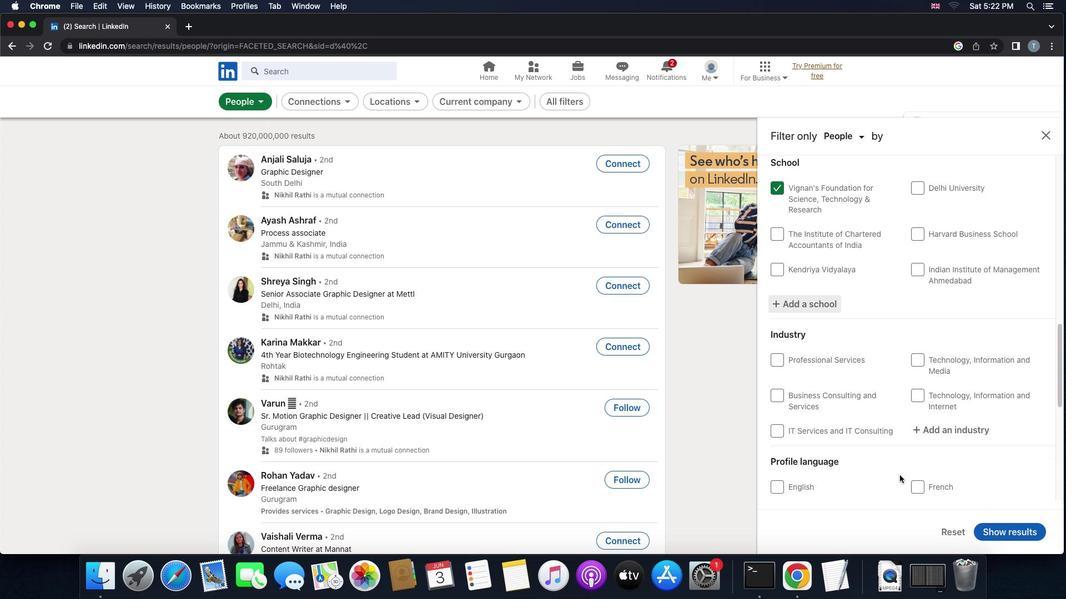 
Action: Mouse scrolled (899, 476) with delta (0, -1)
Screenshot: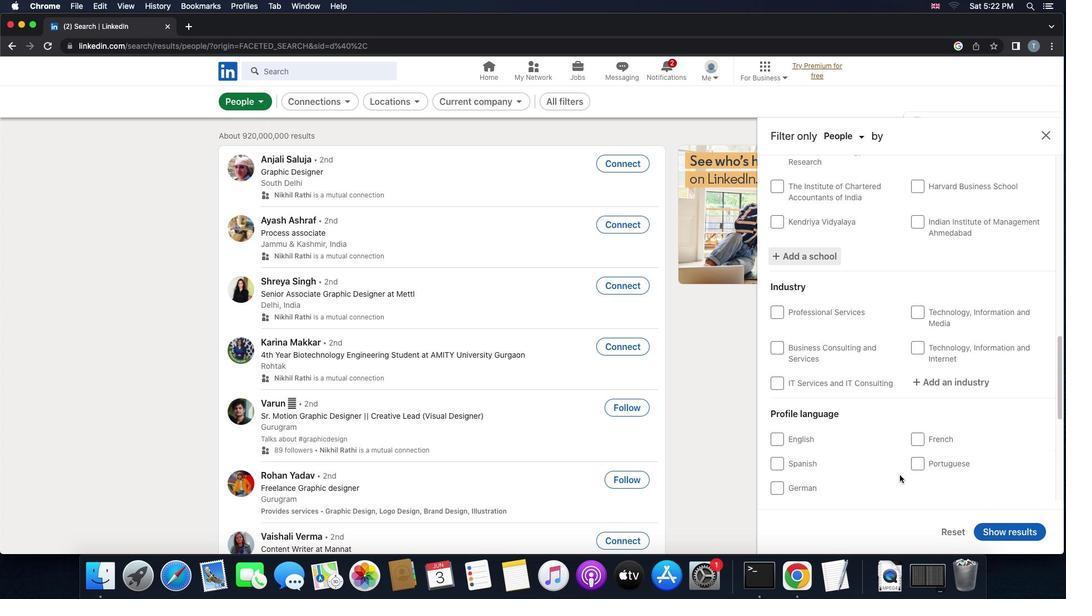 
Action: Mouse scrolled (899, 476) with delta (0, 0)
Screenshot: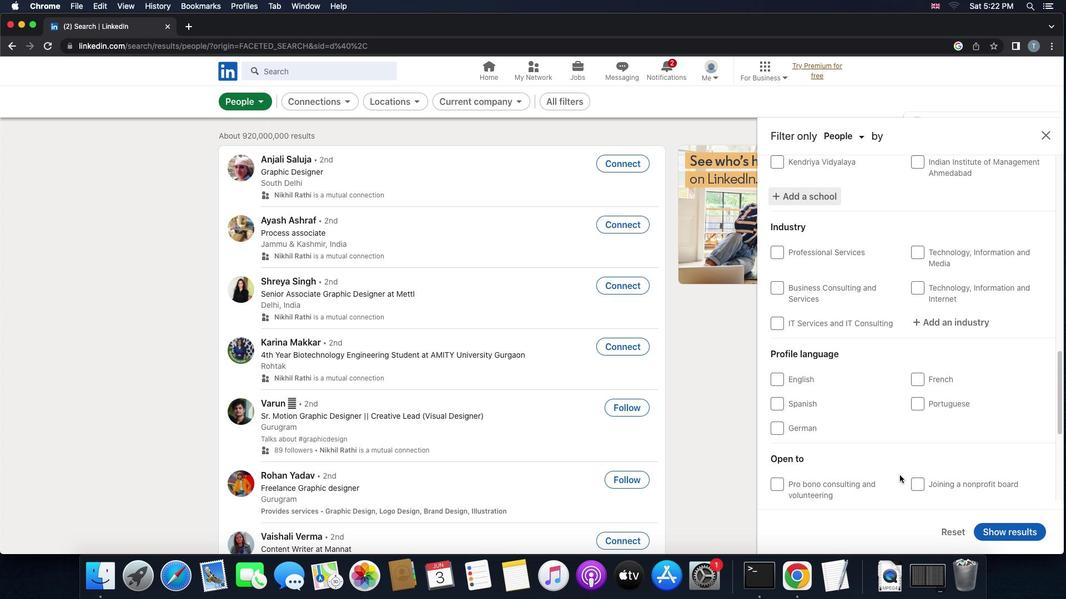 
Action: Mouse scrolled (899, 476) with delta (0, 0)
Screenshot: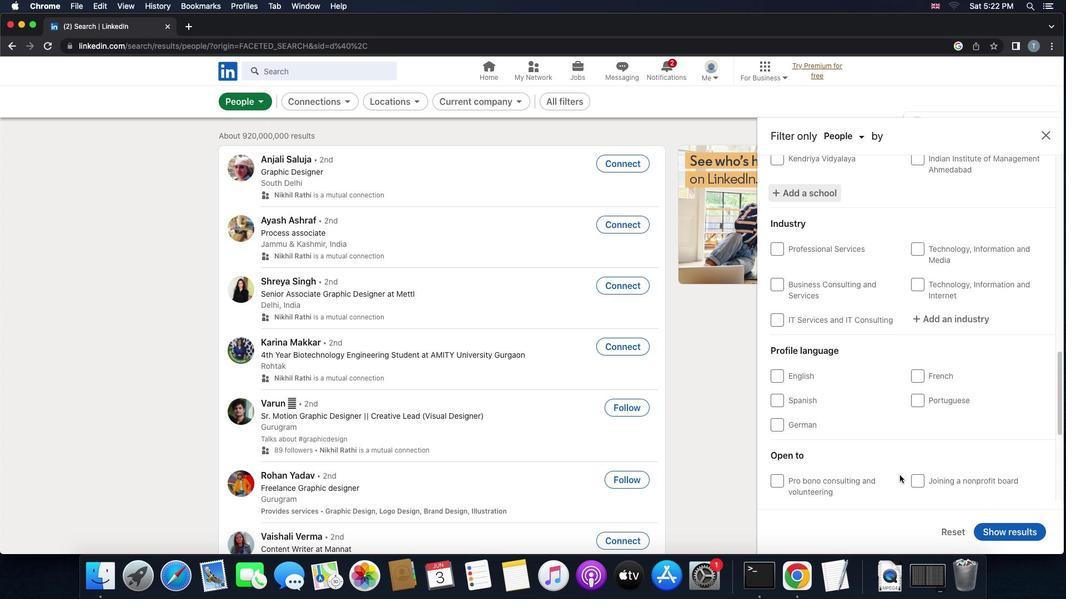
Action: Mouse scrolled (899, 476) with delta (0, 0)
Screenshot: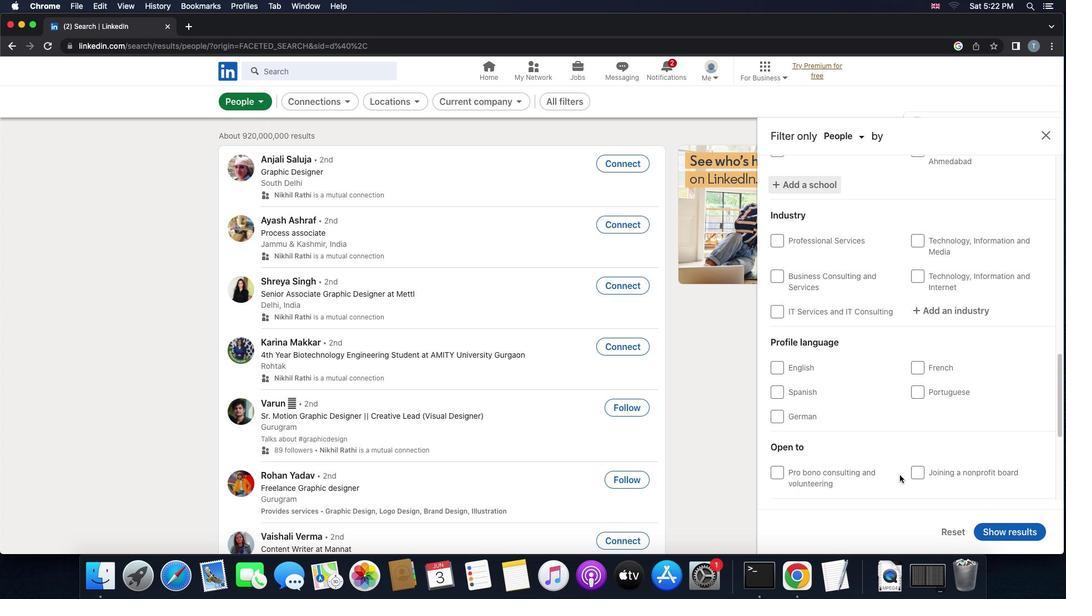 
Action: Mouse moved to (925, 365)
Screenshot: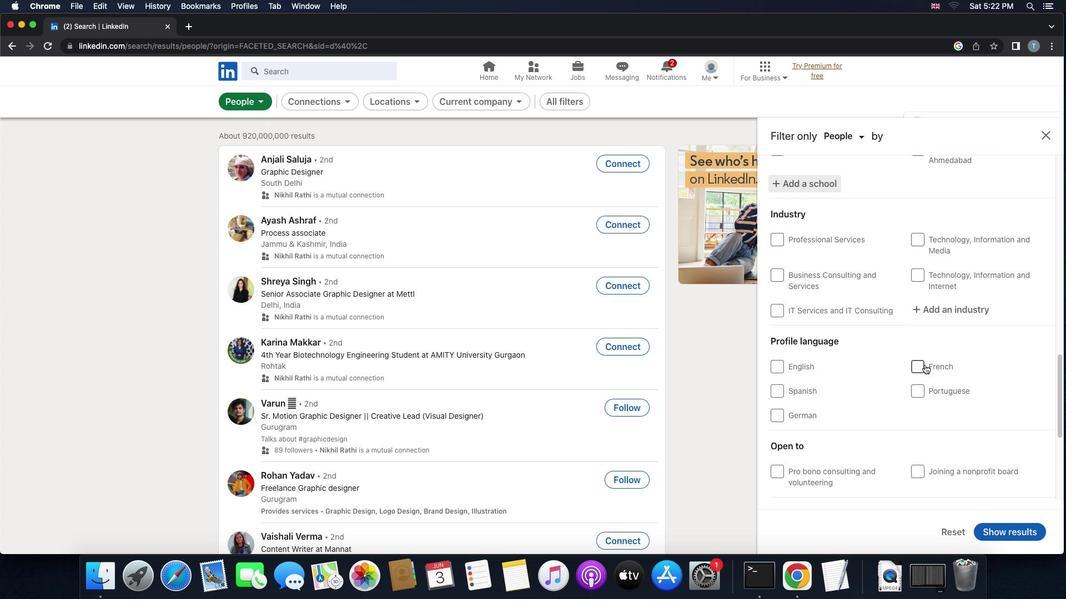 
Action: Mouse pressed left at (925, 365)
Screenshot: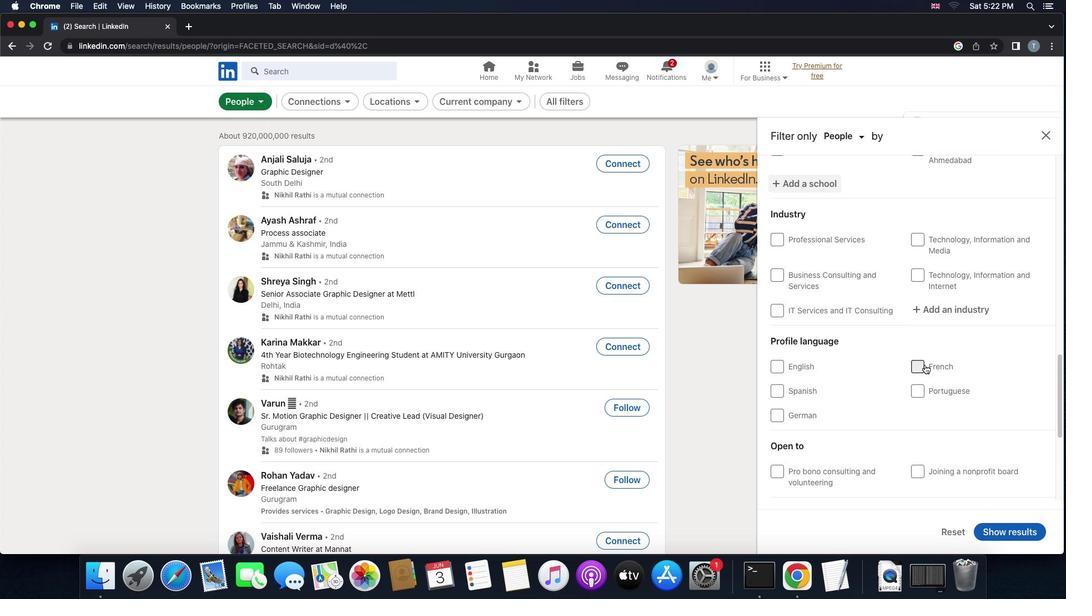 
Action: Mouse moved to (989, 422)
Screenshot: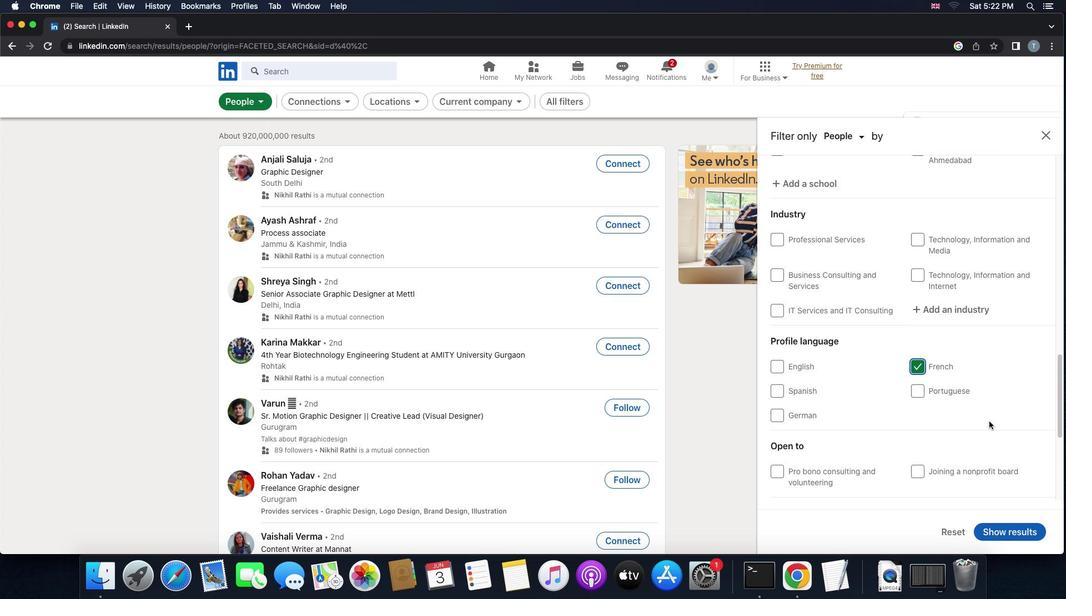 
Action: Mouse scrolled (989, 422) with delta (0, 0)
Screenshot: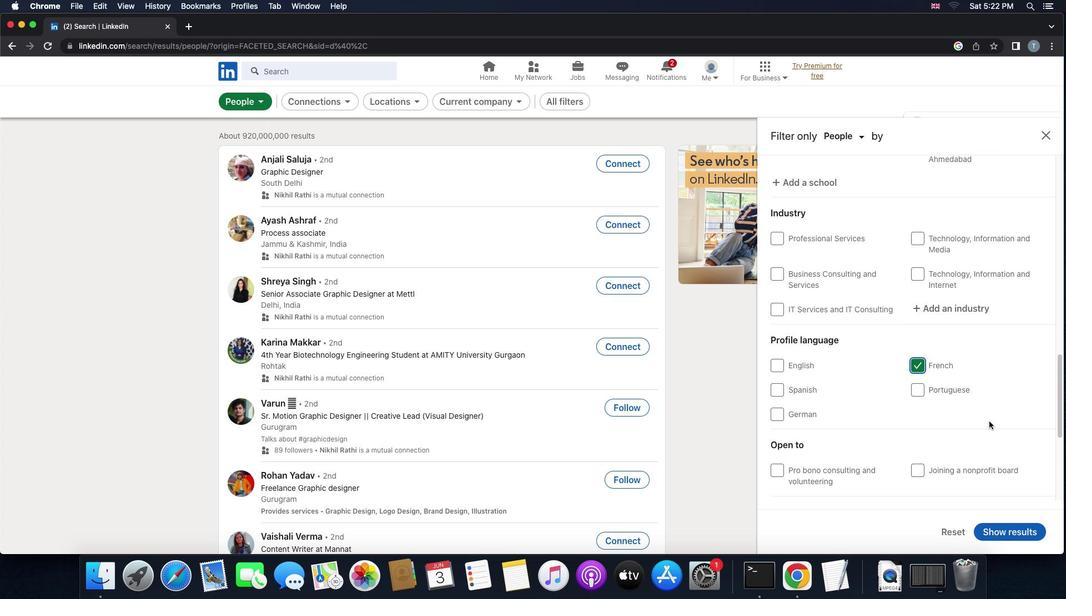 
Action: Mouse scrolled (989, 422) with delta (0, 0)
Screenshot: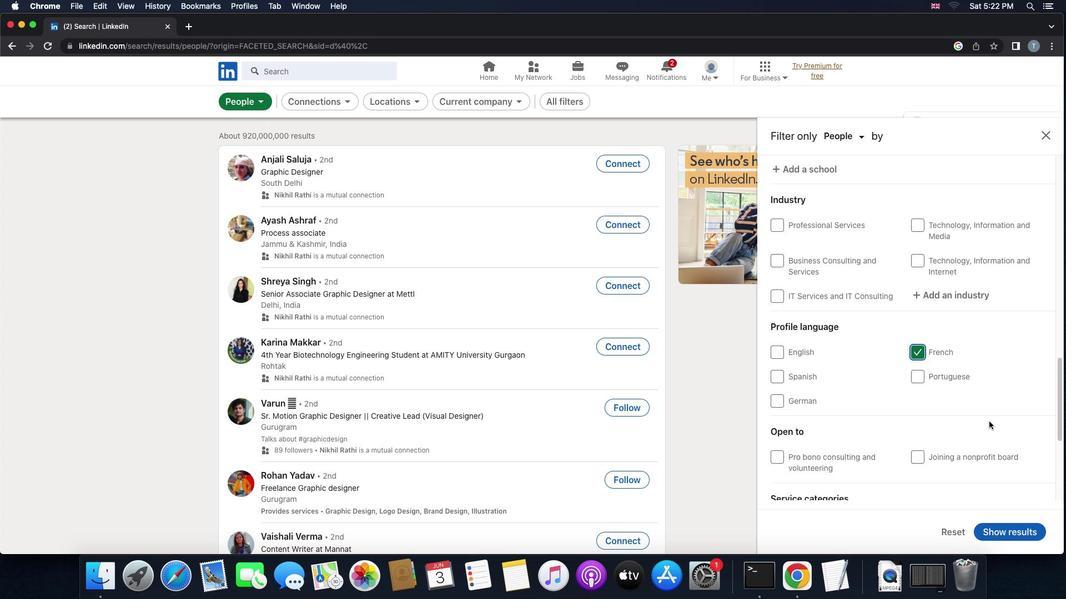 
Action: Mouse scrolled (989, 422) with delta (0, -1)
Screenshot: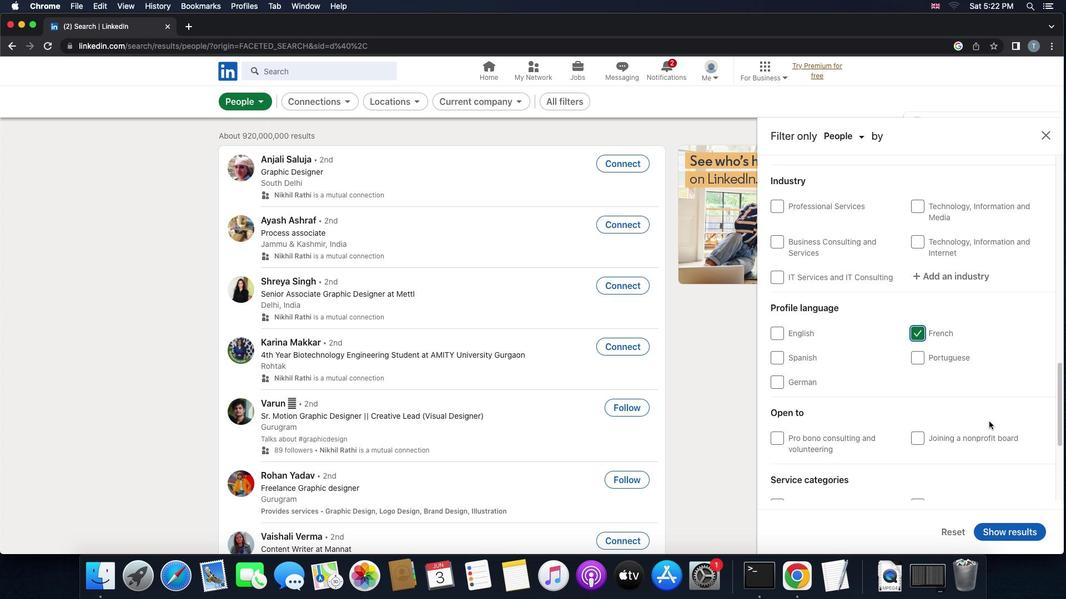
Action: Mouse scrolled (989, 422) with delta (0, -1)
Screenshot: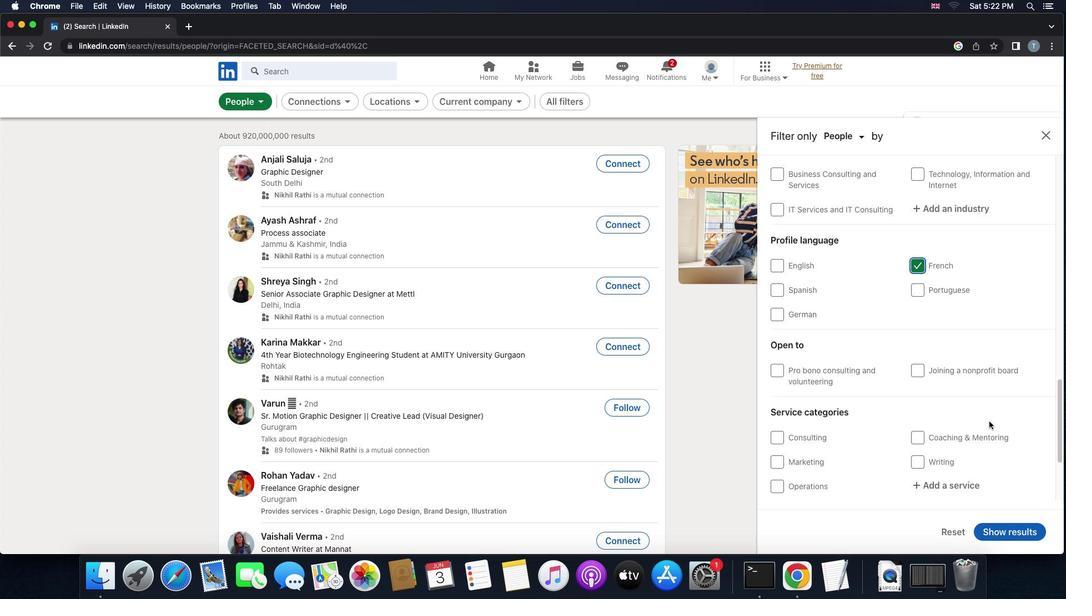 
Action: Mouse moved to (989, 422)
Screenshot: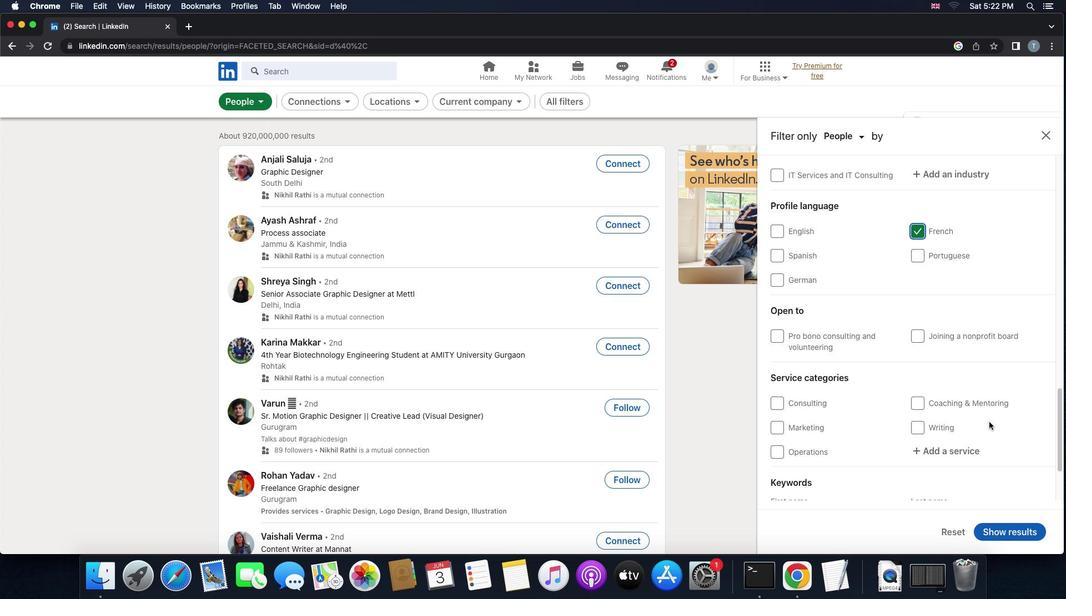 
Action: Mouse scrolled (989, 422) with delta (0, 0)
Screenshot: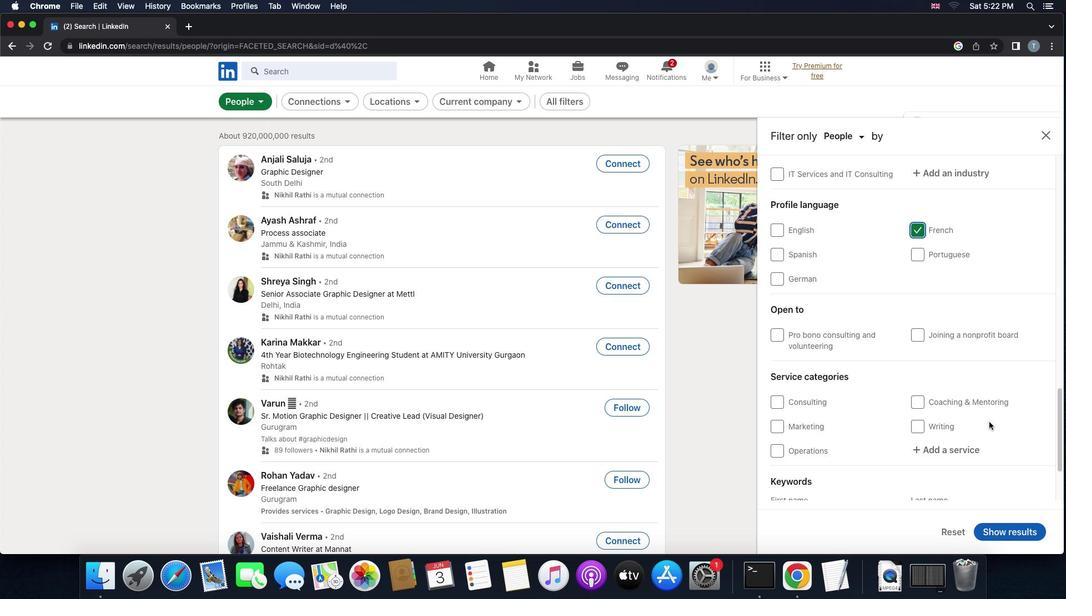 
Action: Mouse scrolled (989, 422) with delta (0, 0)
Screenshot: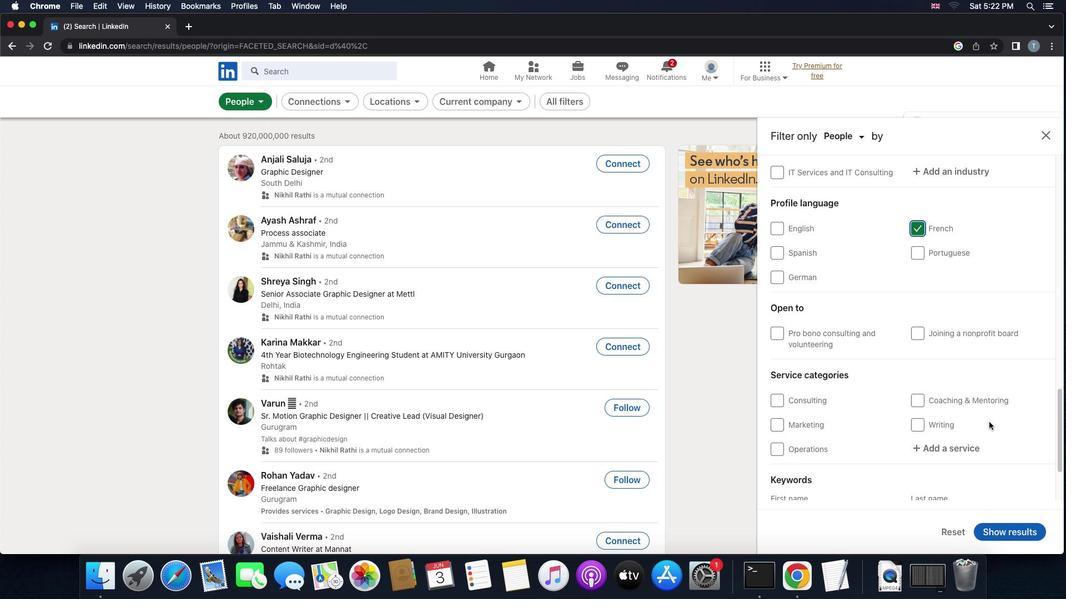 
Action: Mouse scrolled (989, 422) with delta (0, 0)
Screenshot: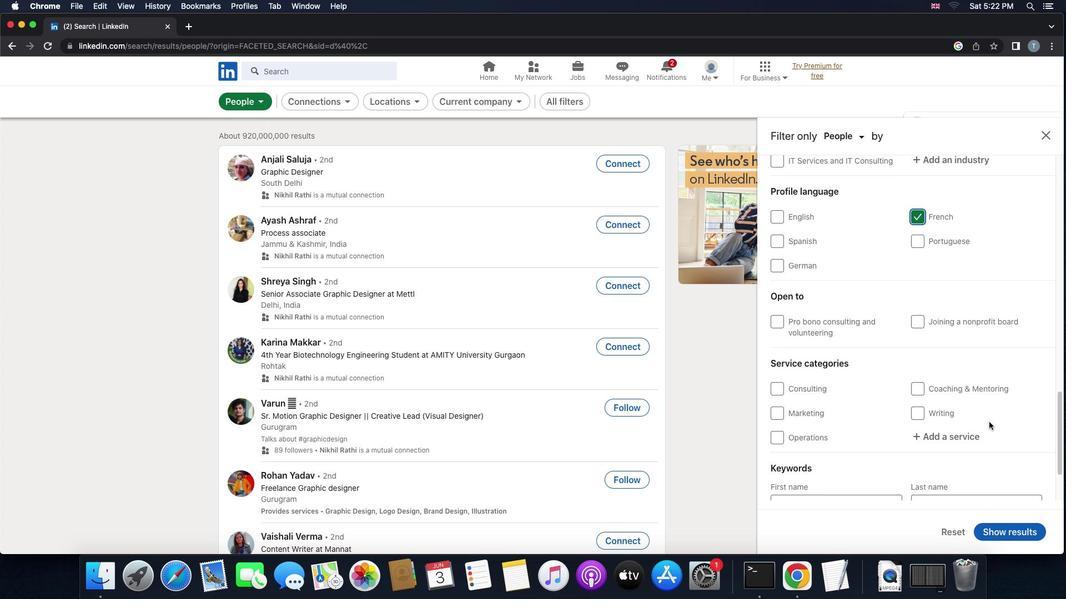 
Action: Mouse scrolled (989, 422) with delta (0, 0)
Screenshot: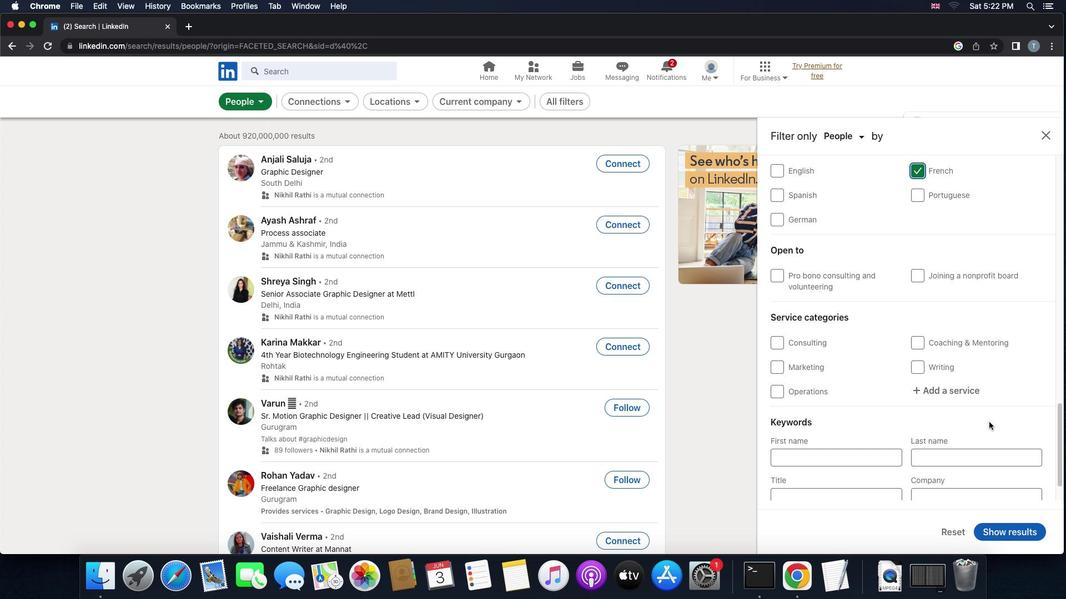 
Action: Mouse moved to (950, 346)
Screenshot: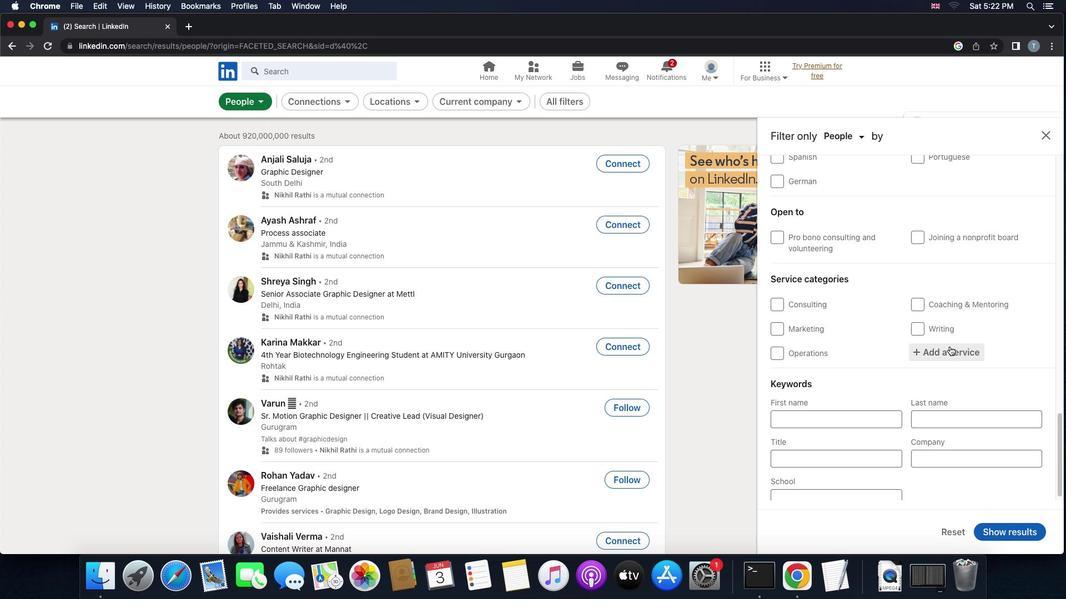 
Action: Mouse pressed left at (950, 346)
Screenshot: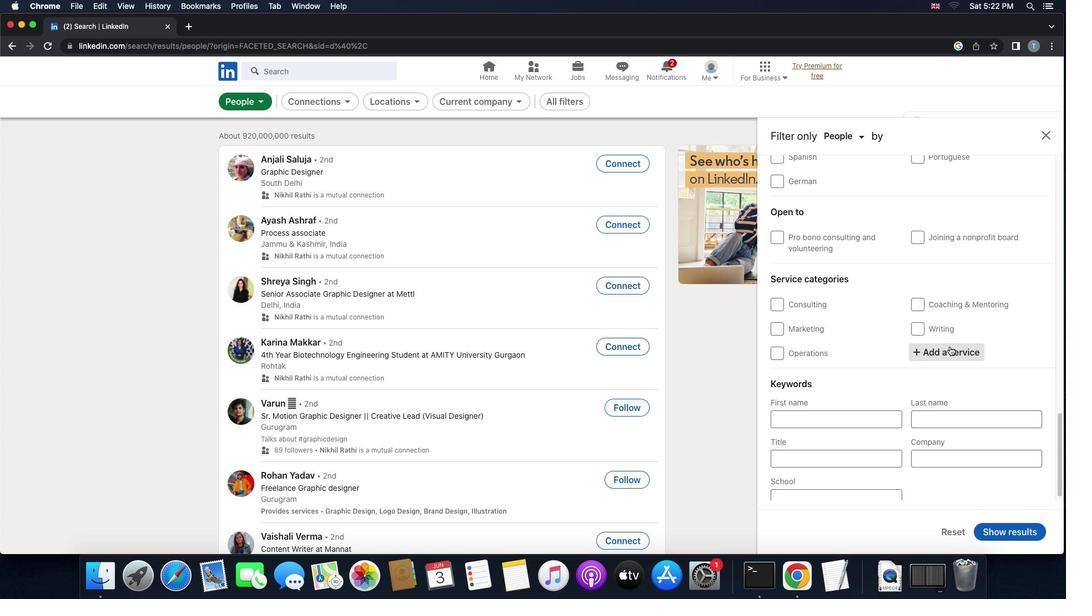 
Action: Key pressed 'c''o''o''p''e''r''a''t''e'Key.space'l''a''w'
Screenshot: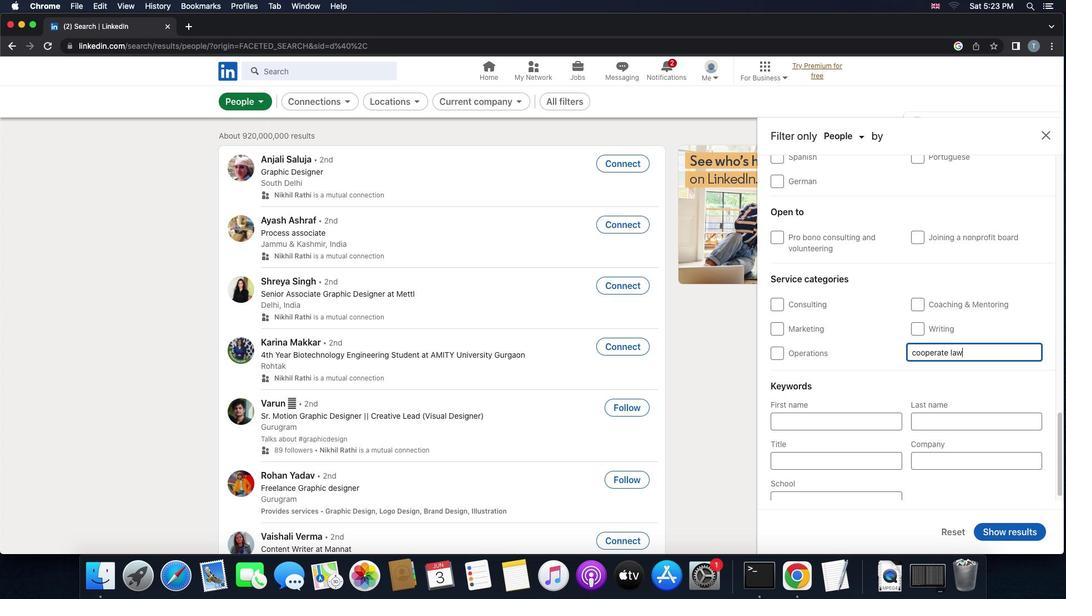 
Action: Mouse moved to (926, 352)
Screenshot: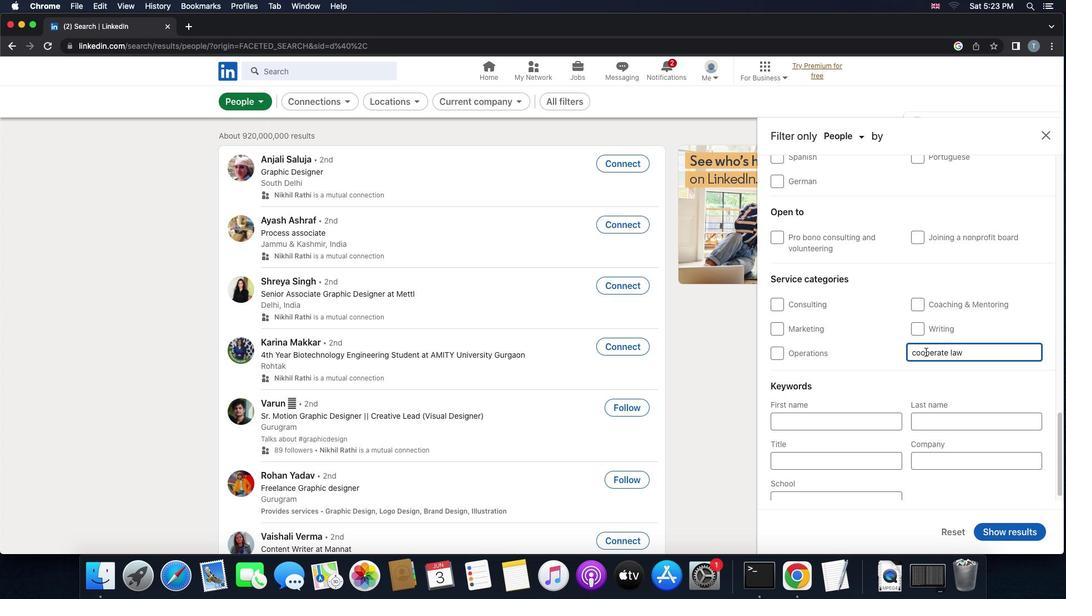
Action: Mouse pressed left at (926, 352)
Screenshot: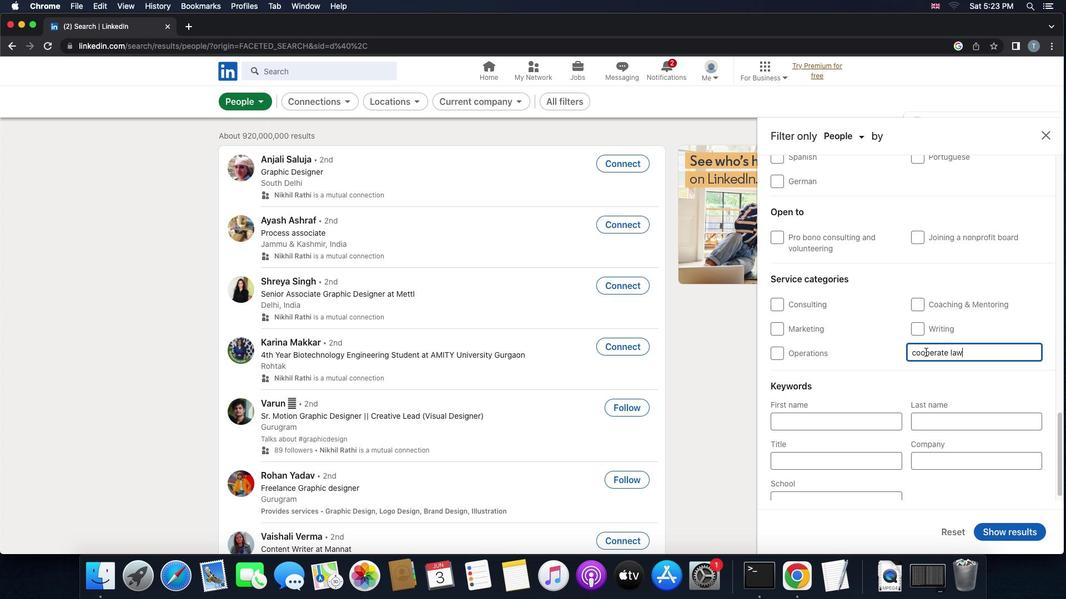 
Action: Mouse moved to (934, 351)
Screenshot: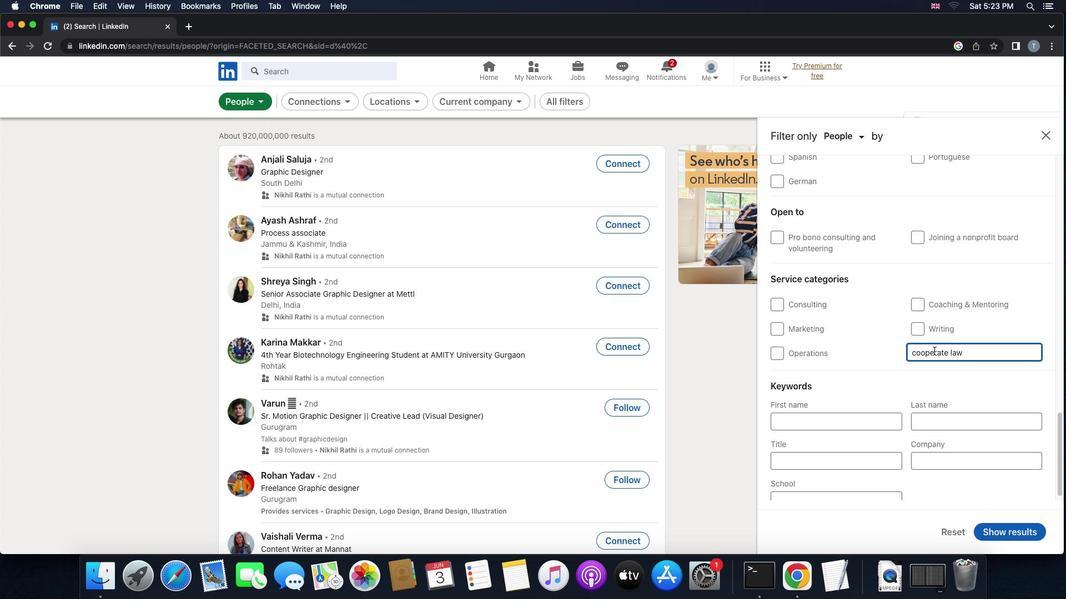 
Action: Key pressed Key.backspace'r'
Screenshot: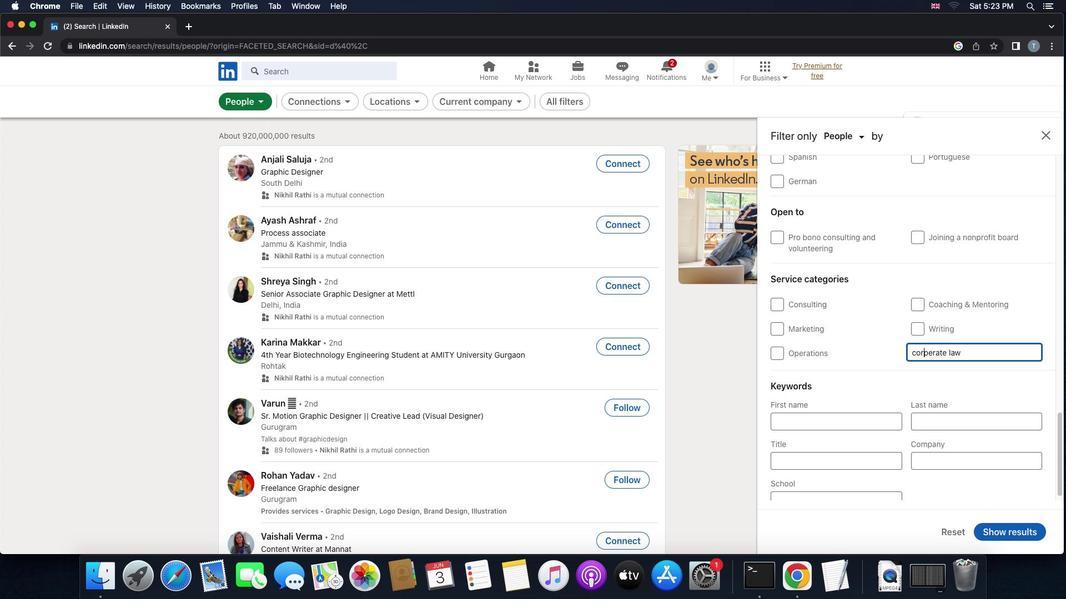 
Action: Mouse moved to (935, 353)
Screenshot: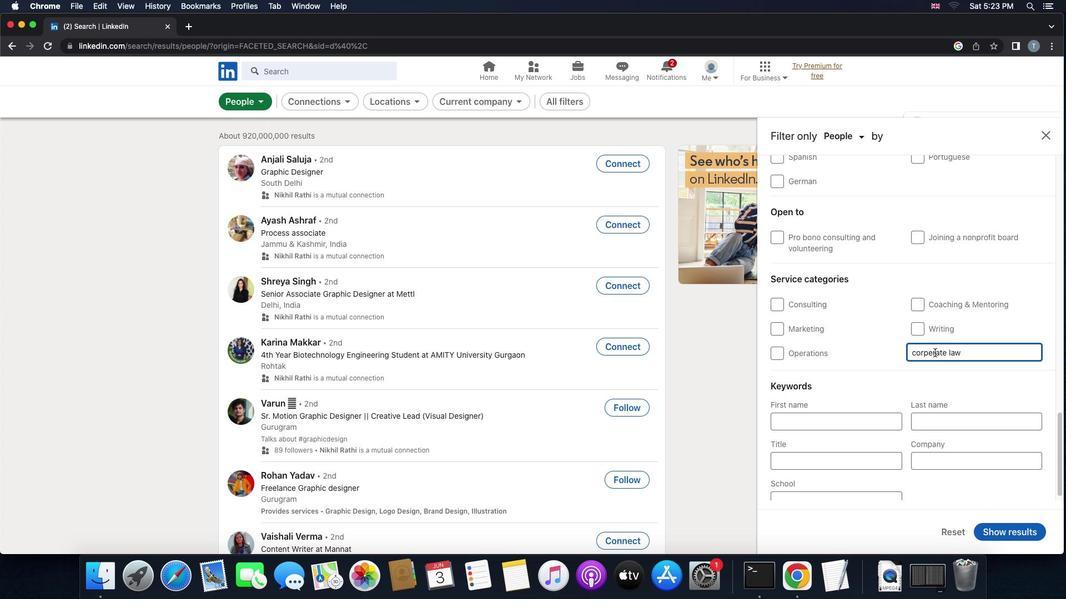 
Action: Mouse pressed left at (935, 353)
Screenshot: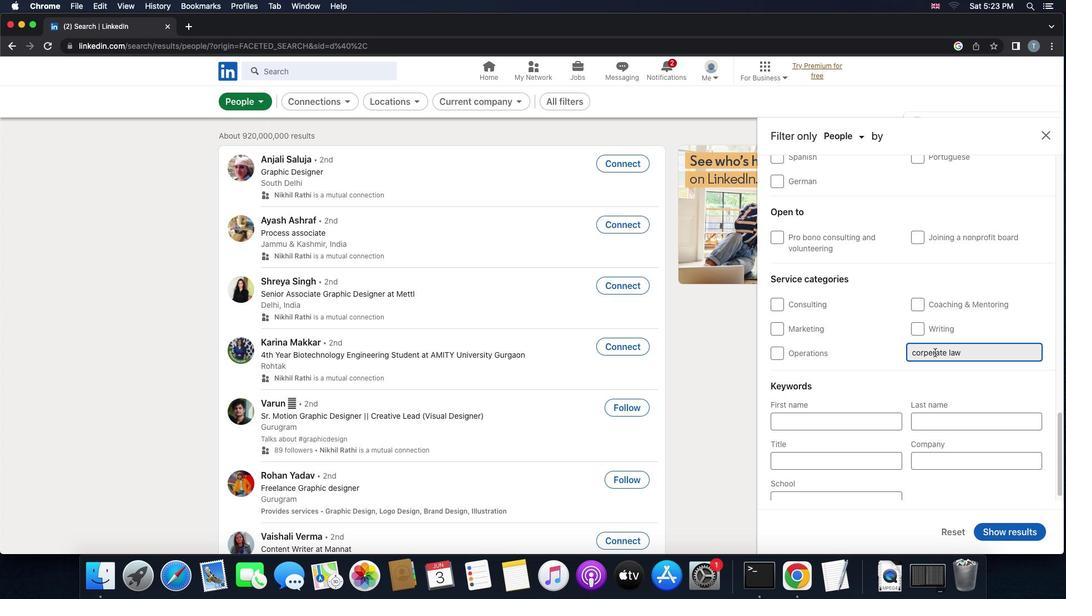 
Action: Mouse moved to (933, 354)
Screenshot: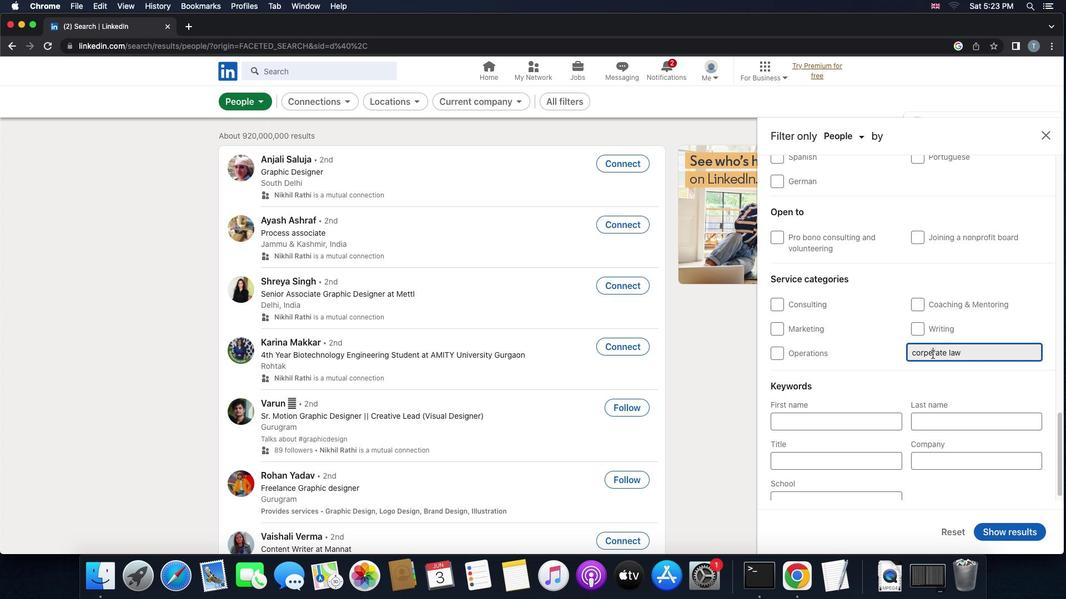 
Action: Mouse pressed left at (933, 354)
Screenshot: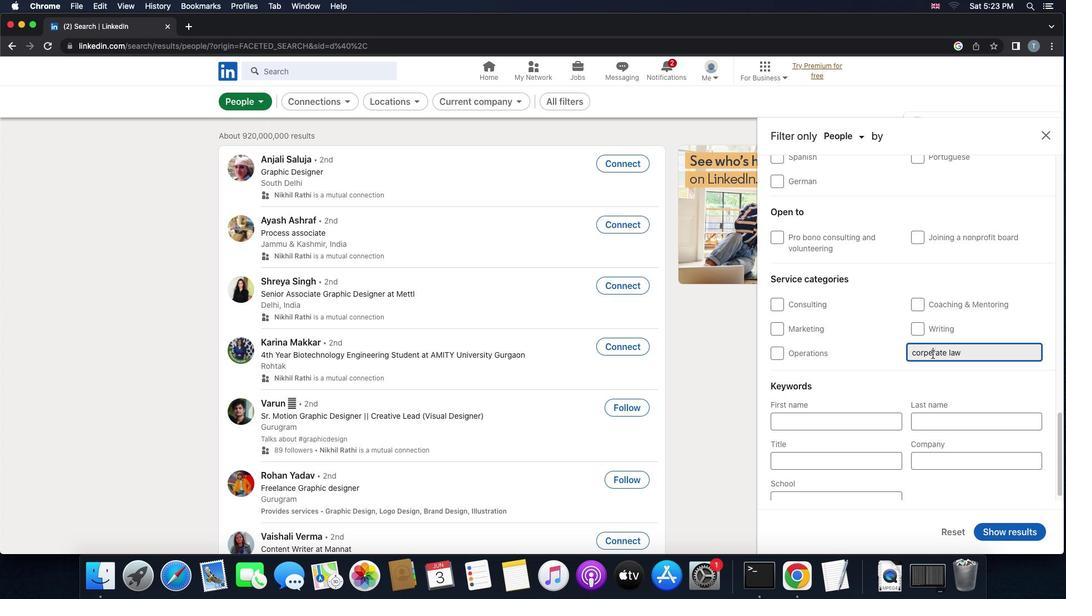 
Action: Mouse moved to (945, 351)
Screenshot: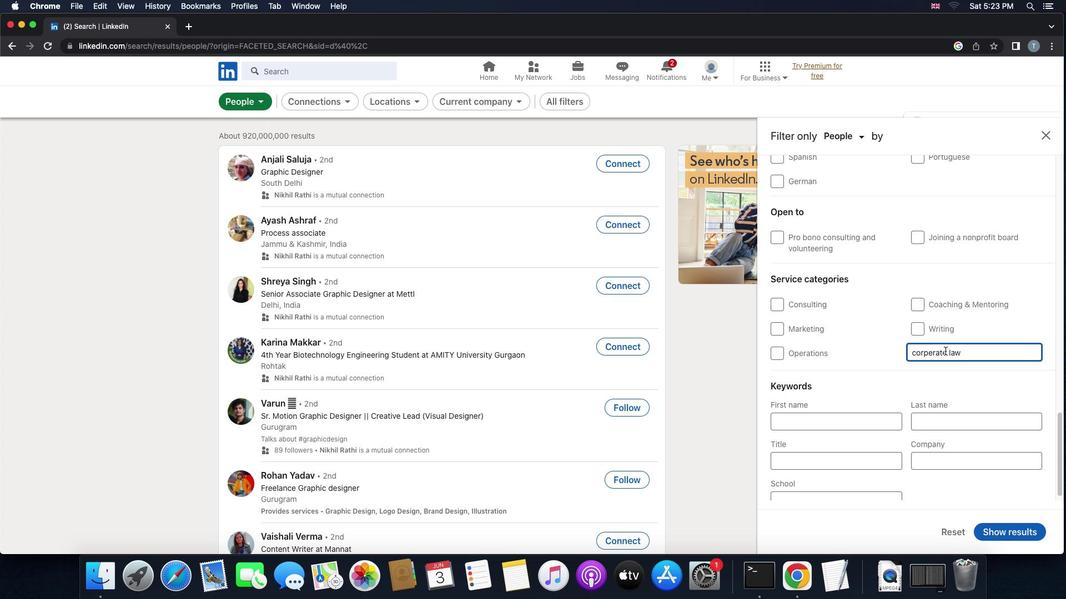 
Action: Key pressed Key.backspace'o'
Screenshot: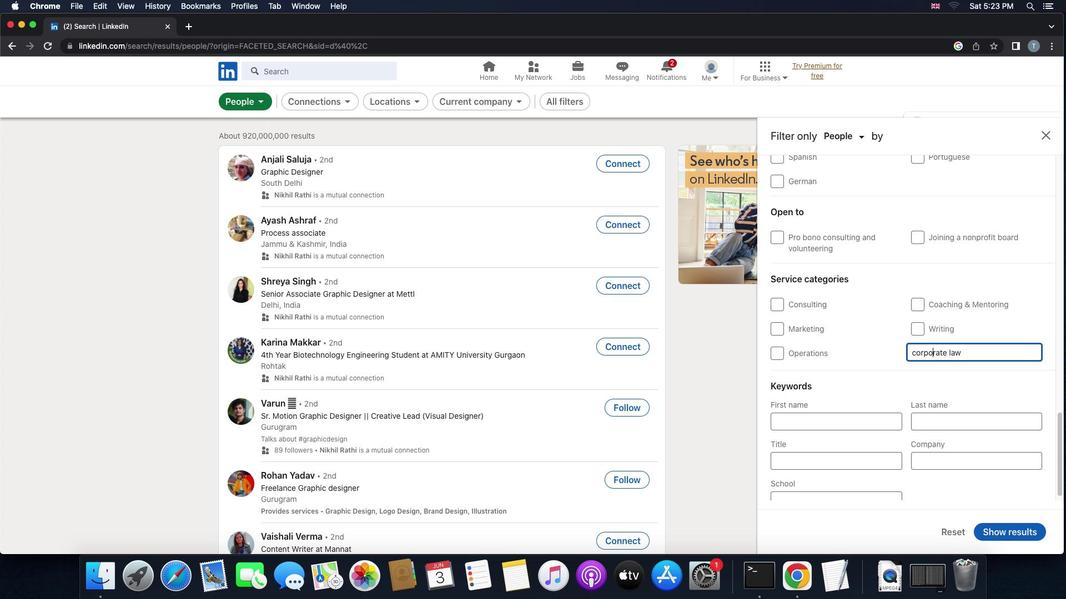 
Action: Mouse moved to (918, 366)
Screenshot: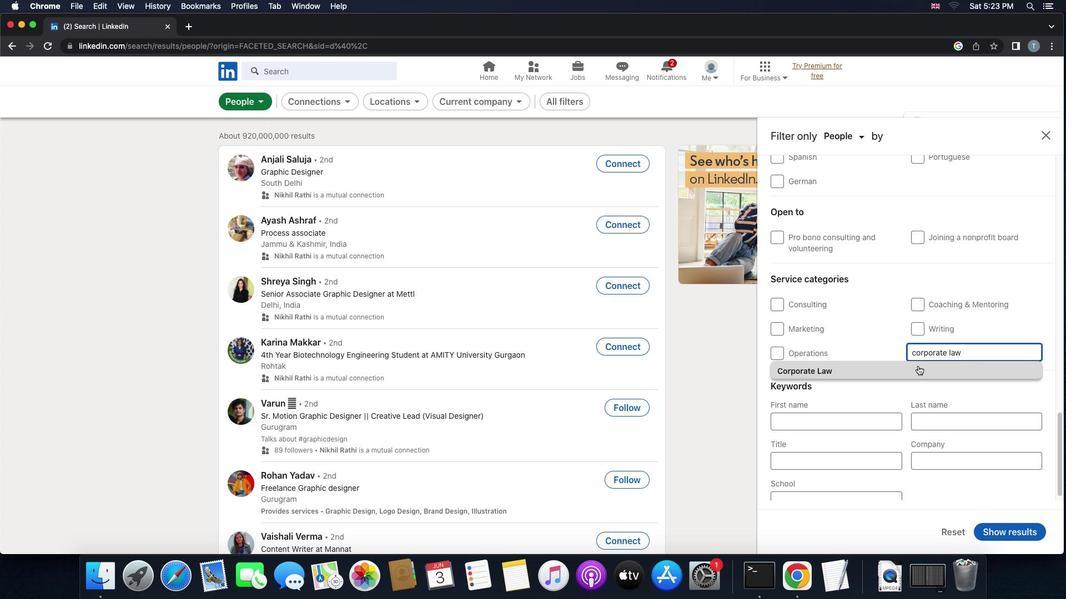 
Action: Mouse pressed left at (918, 366)
Screenshot: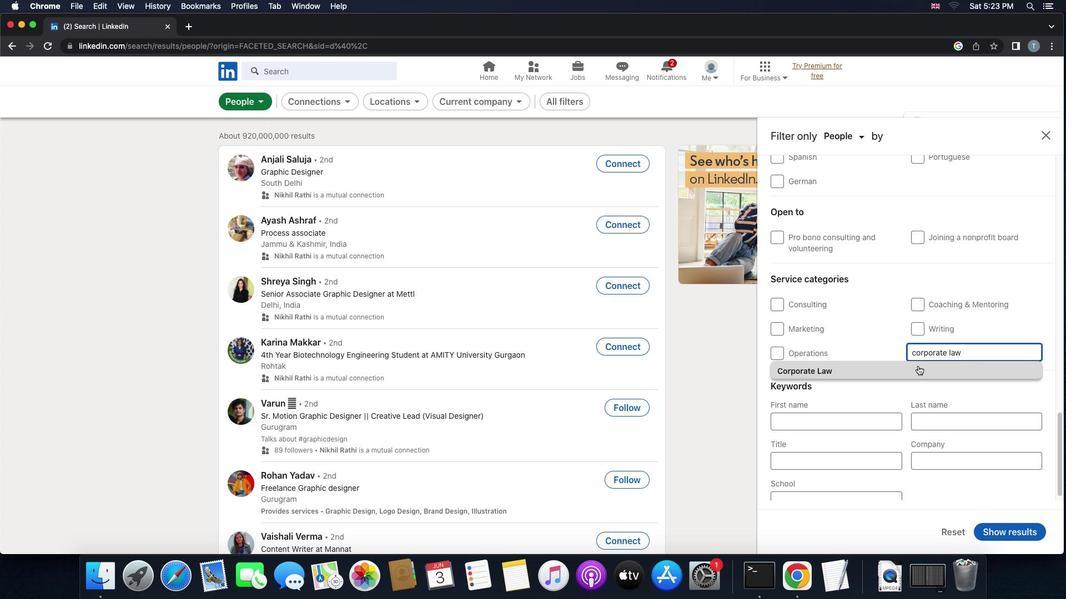 
Action: Mouse scrolled (918, 366) with delta (0, 0)
Screenshot: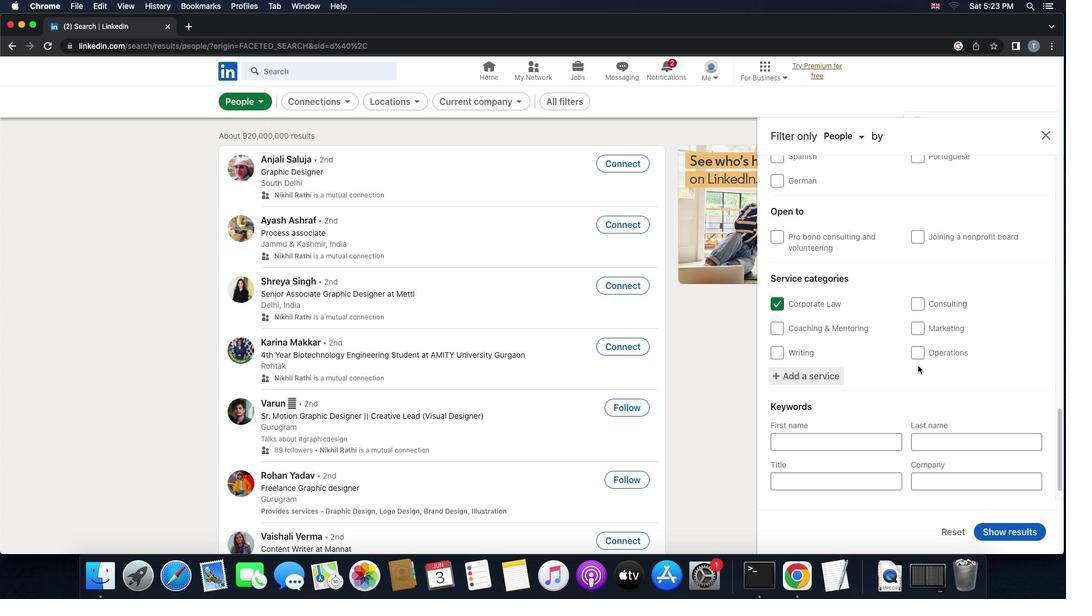 
Action: Mouse scrolled (918, 366) with delta (0, 0)
Screenshot: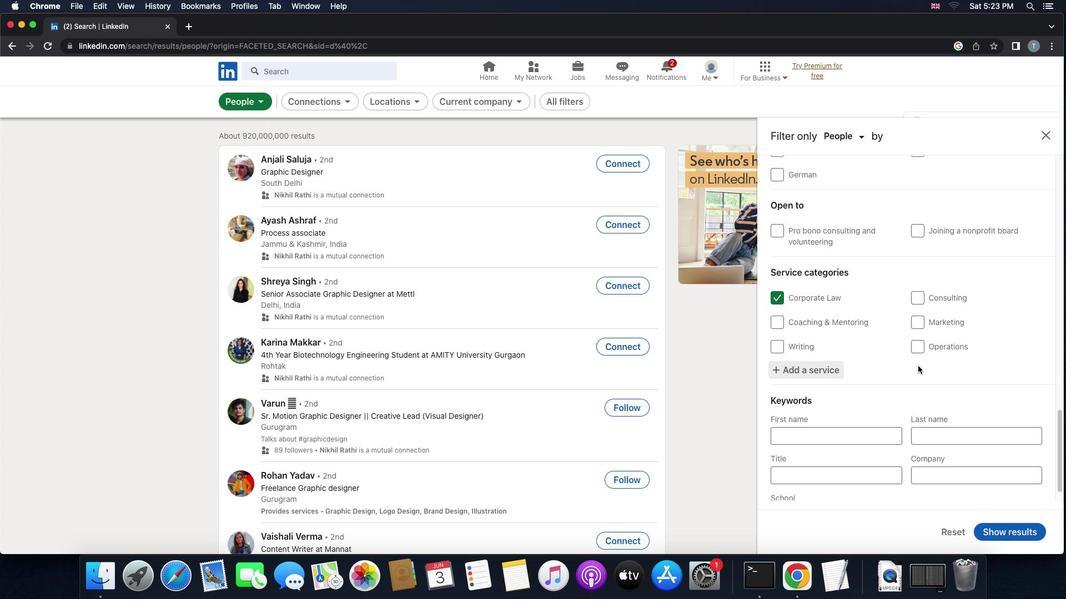
Action: Mouse scrolled (918, 366) with delta (0, -1)
Screenshot: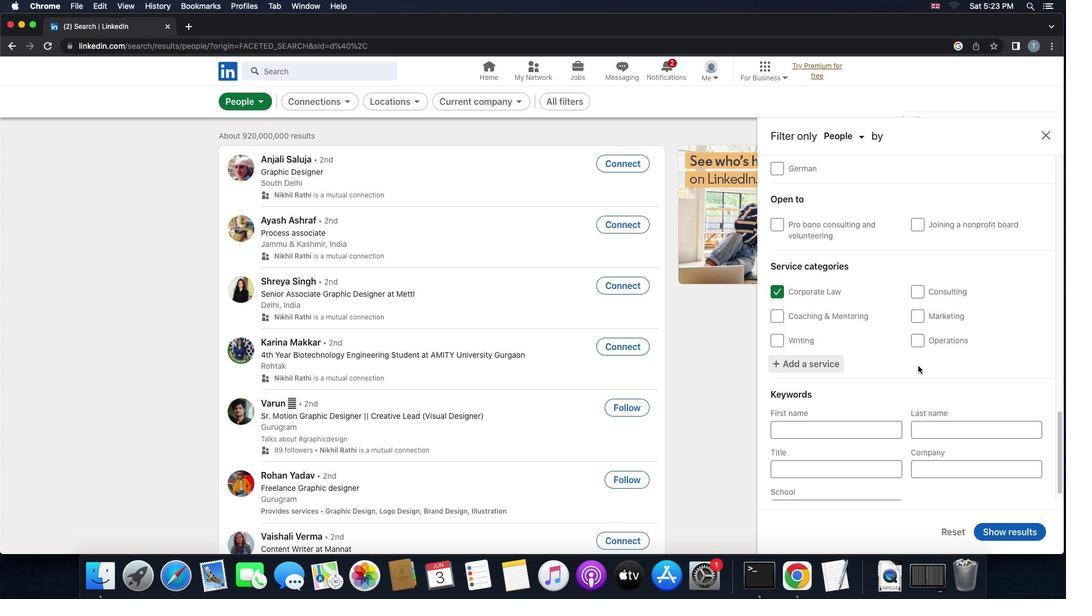 
Action: Mouse scrolled (918, 366) with delta (0, -1)
Screenshot: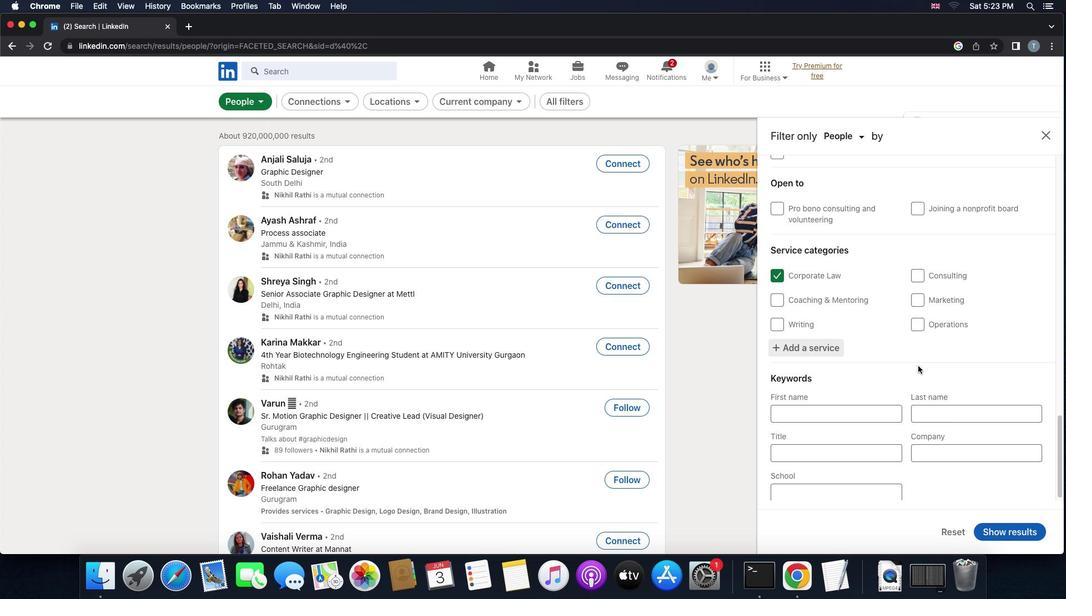 
Action: Mouse moved to (822, 453)
Screenshot: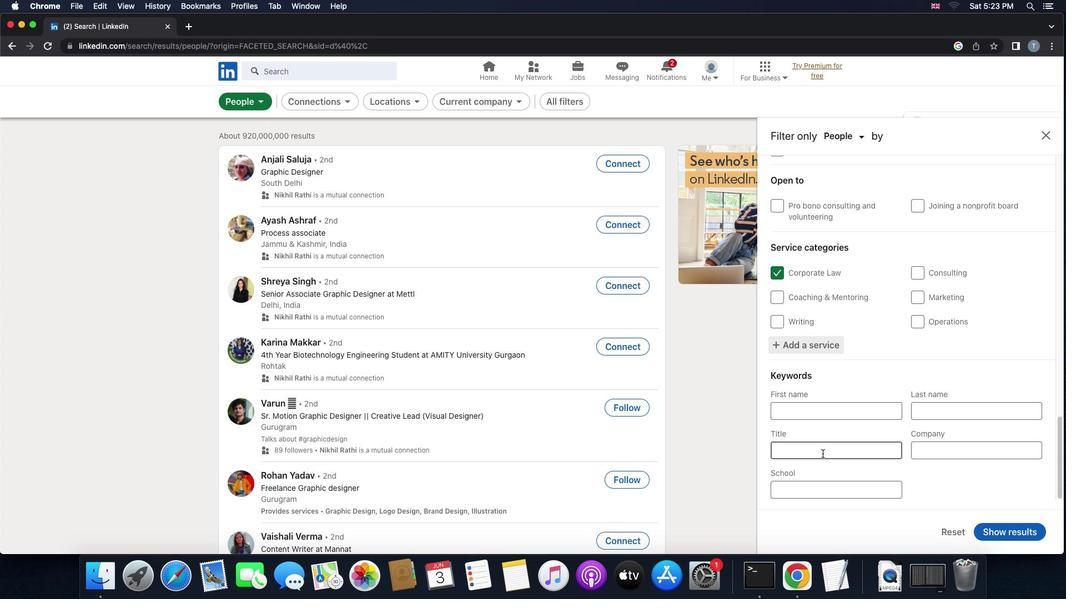 
Action: Mouse pressed left at (822, 453)
Screenshot: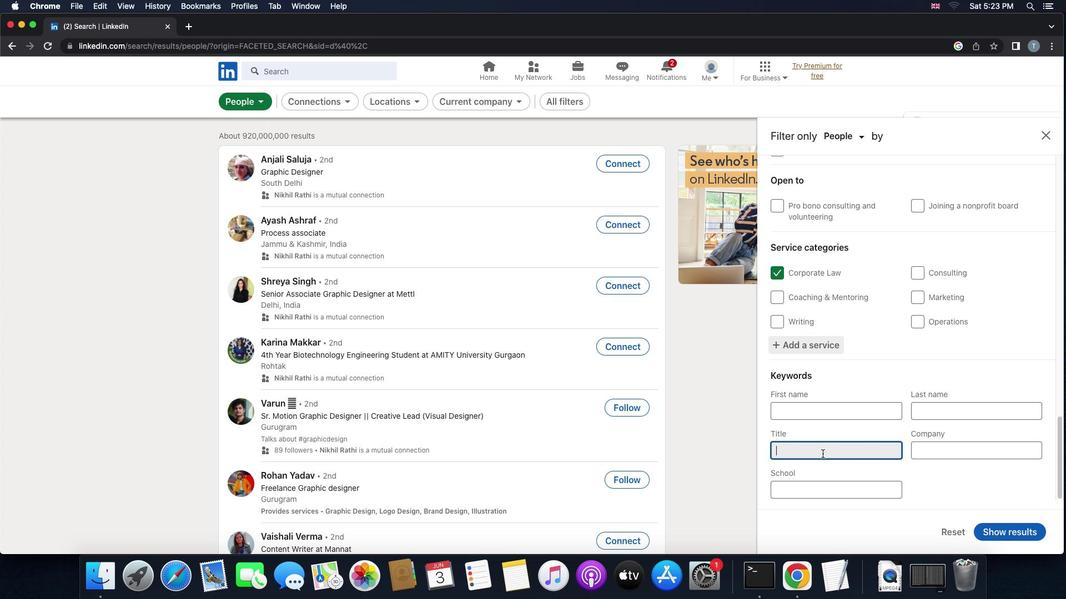 
Action: Mouse moved to (835, 458)
Screenshot: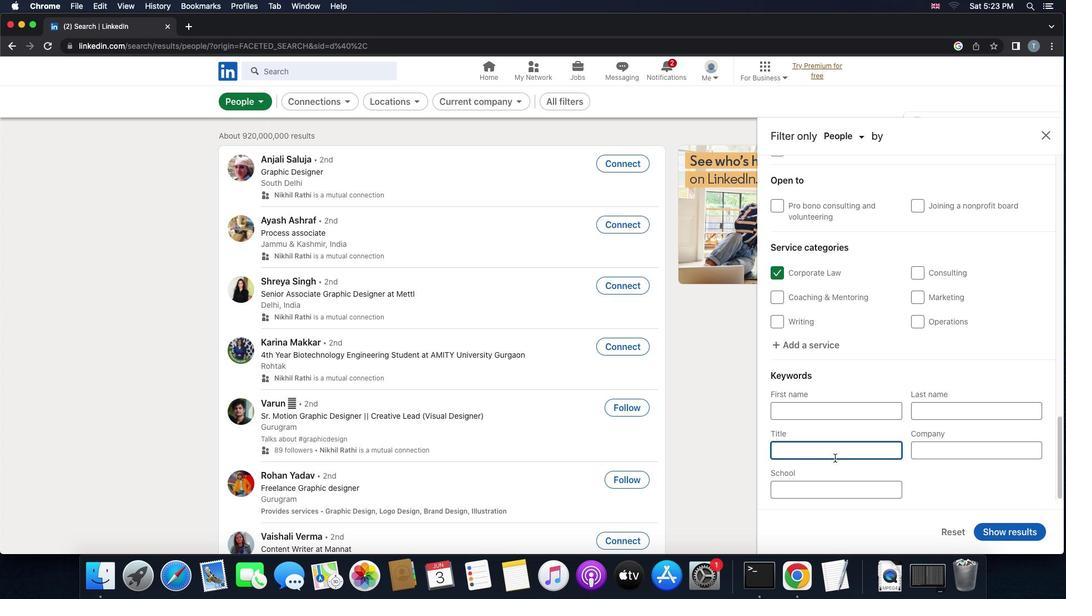 
Action: Key pressed 'c''u''s''t''o''m''e''r'Key.space's''u''p''p''o''r''t'
Screenshot: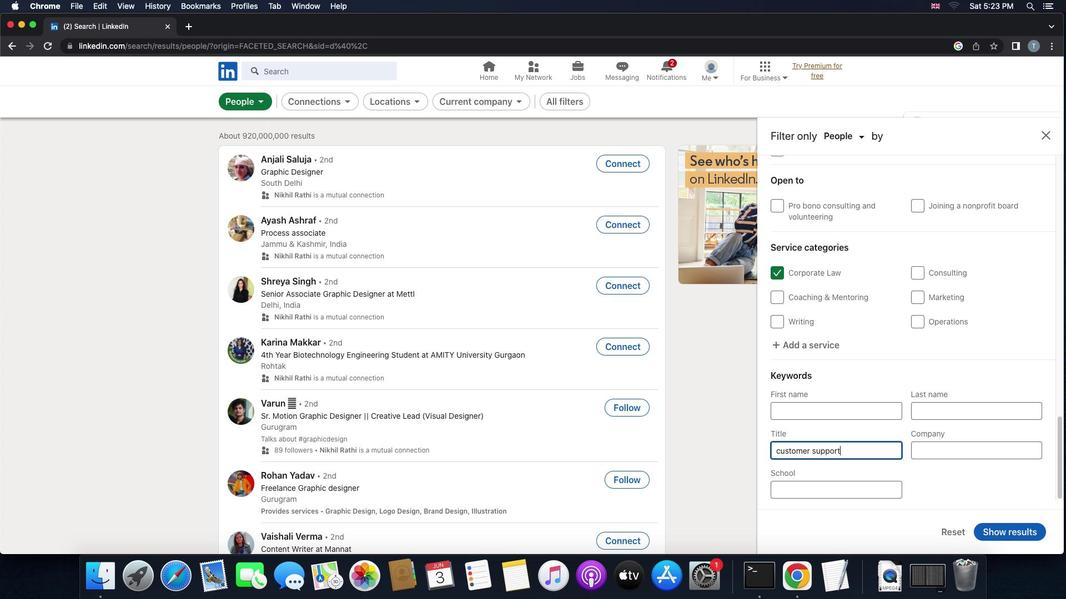 
Action: Mouse moved to (998, 528)
Screenshot: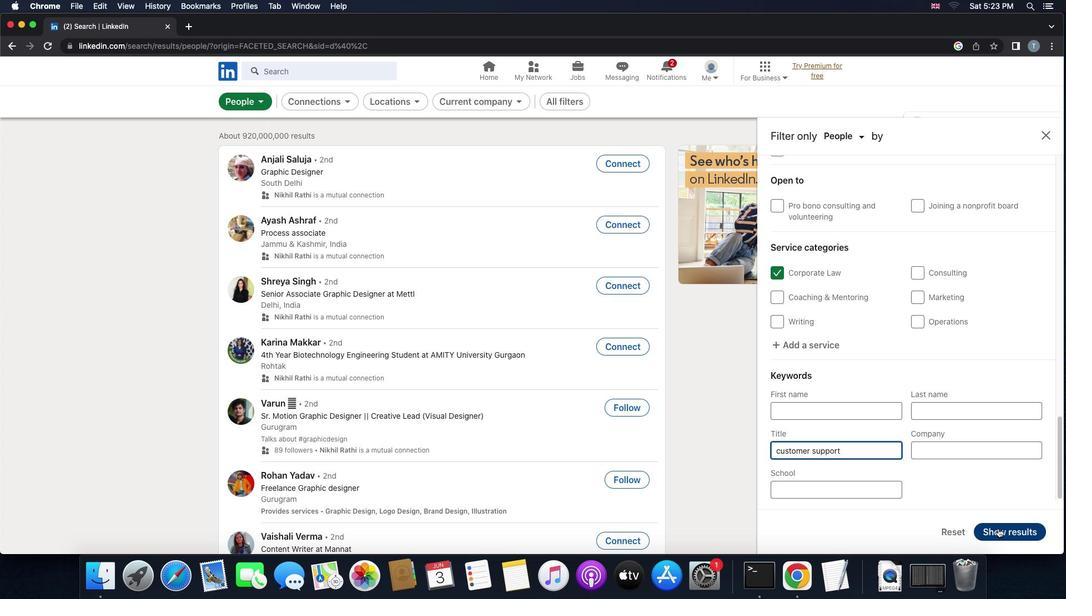 
Action: Mouse pressed left at (998, 528)
Screenshot: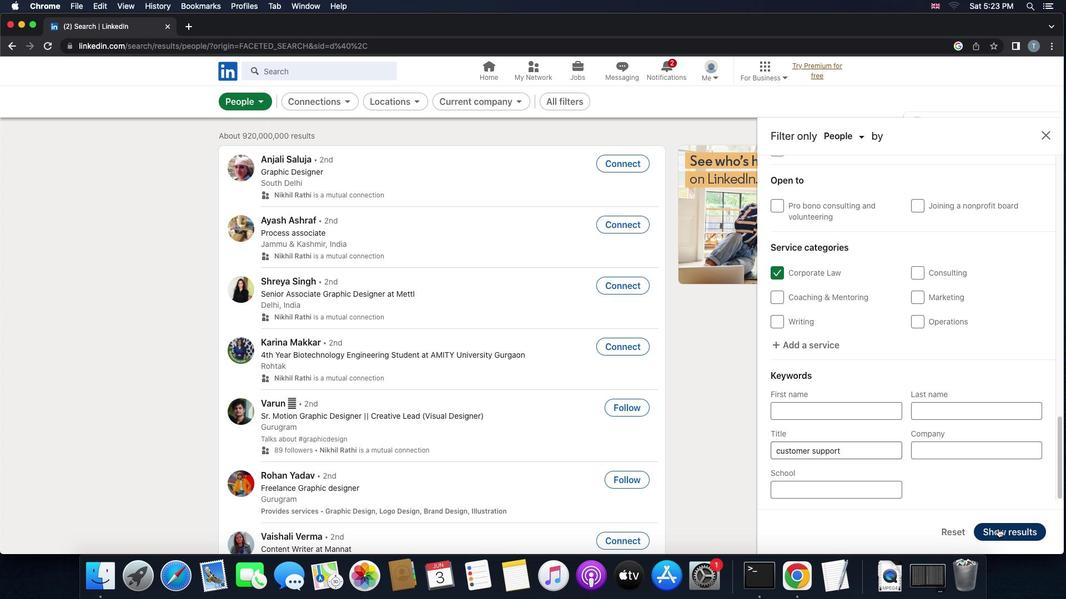 
Action: Mouse moved to (734, 199)
Screenshot: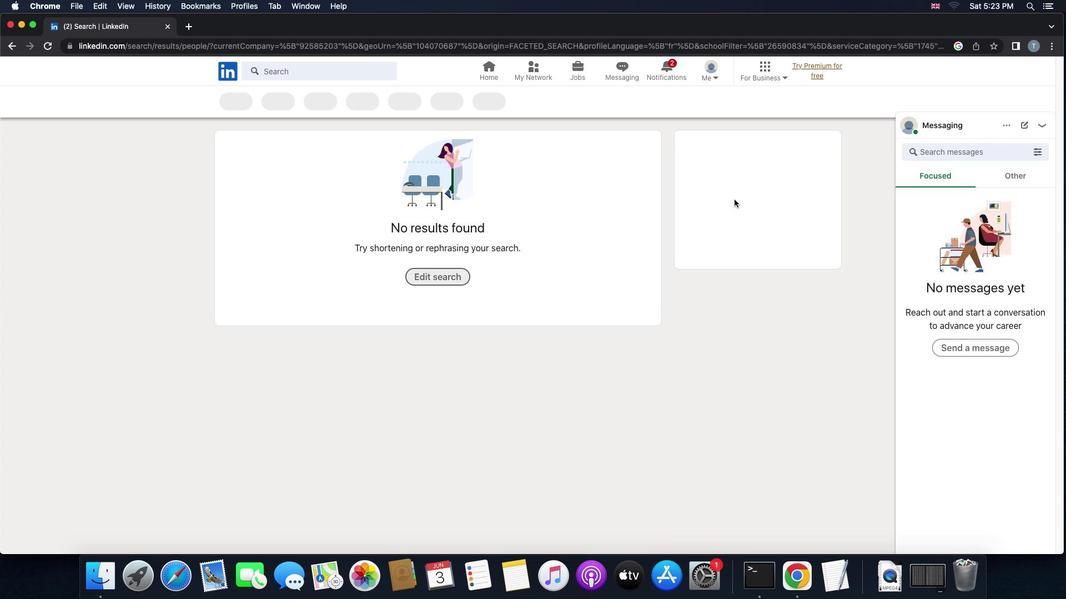 
